Task: Find connections with filter location Århus with filter topic #fintechwith filter profile language German with filter current company Electric Vehicle Info with filter school The Chartered Institute for Securities & Investment (The CISI) with filter industry Aviation and Aerospace Component Manufacturing with filter service category Print Design with filter keywords title Funeral Attendant
Action: Mouse moved to (513, 70)
Screenshot: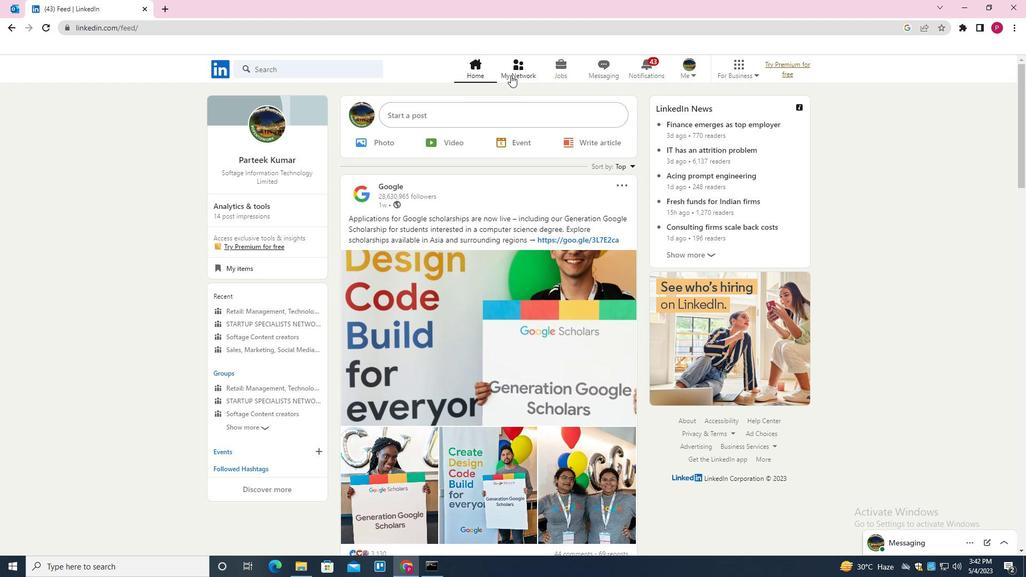 
Action: Mouse pressed left at (513, 70)
Screenshot: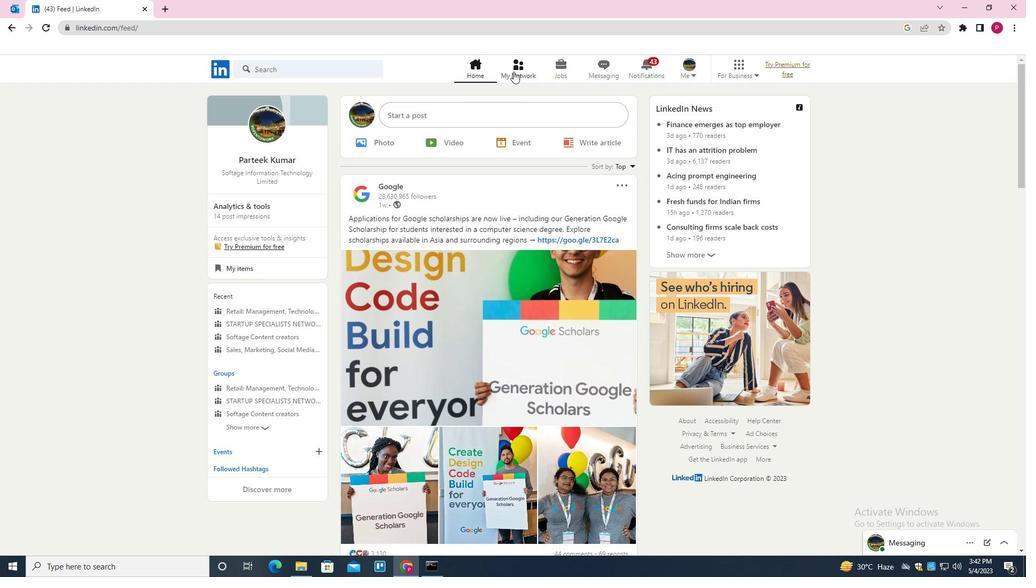 
Action: Mouse moved to (346, 125)
Screenshot: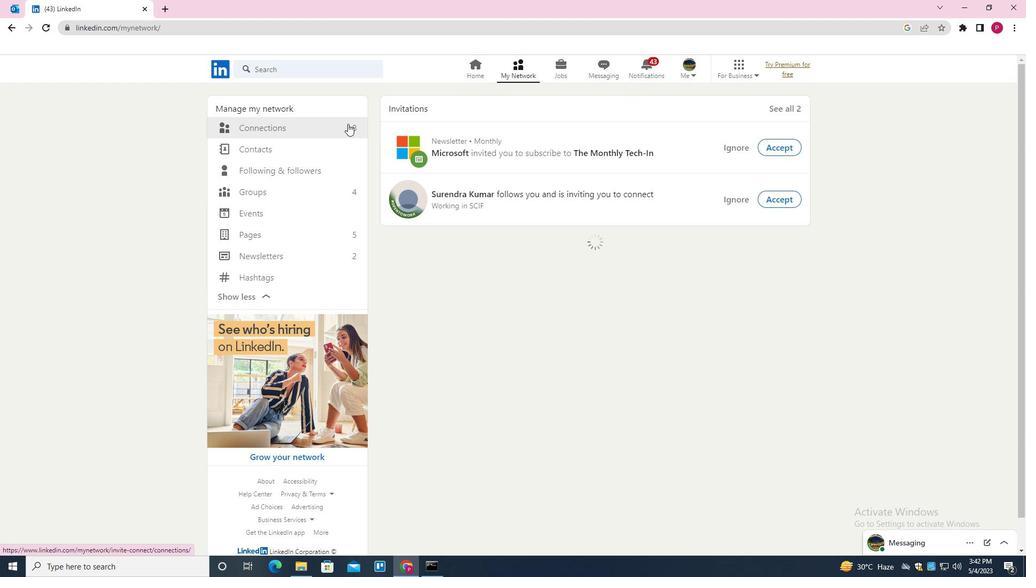 
Action: Mouse pressed left at (346, 125)
Screenshot: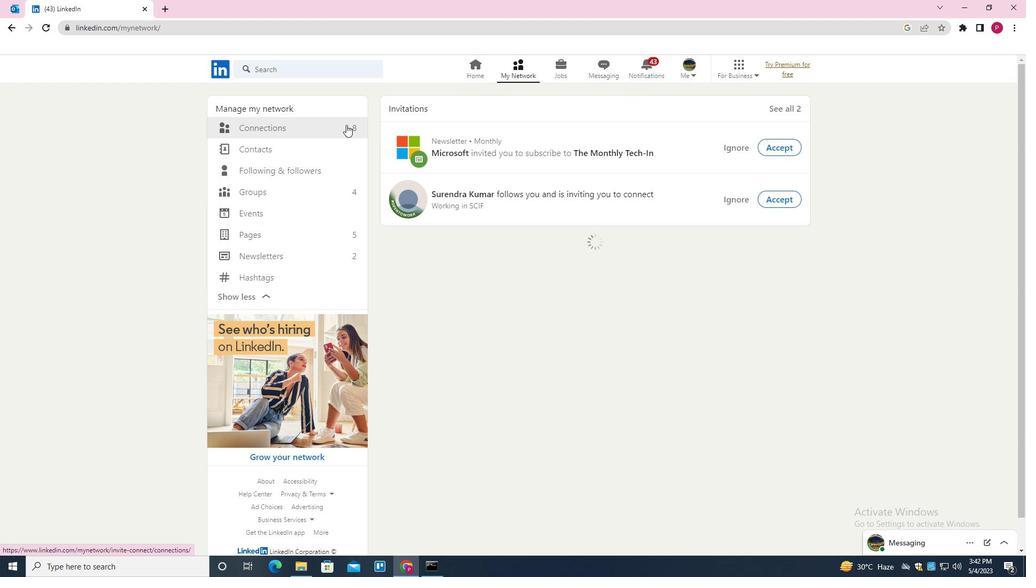 
Action: Mouse moved to (593, 128)
Screenshot: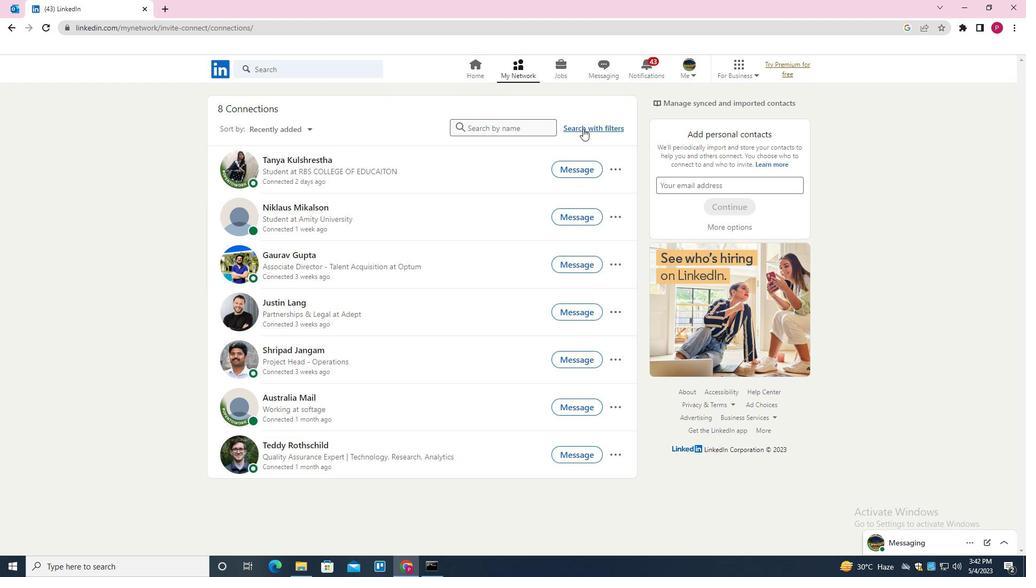 
Action: Mouse pressed left at (593, 128)
Screenshot: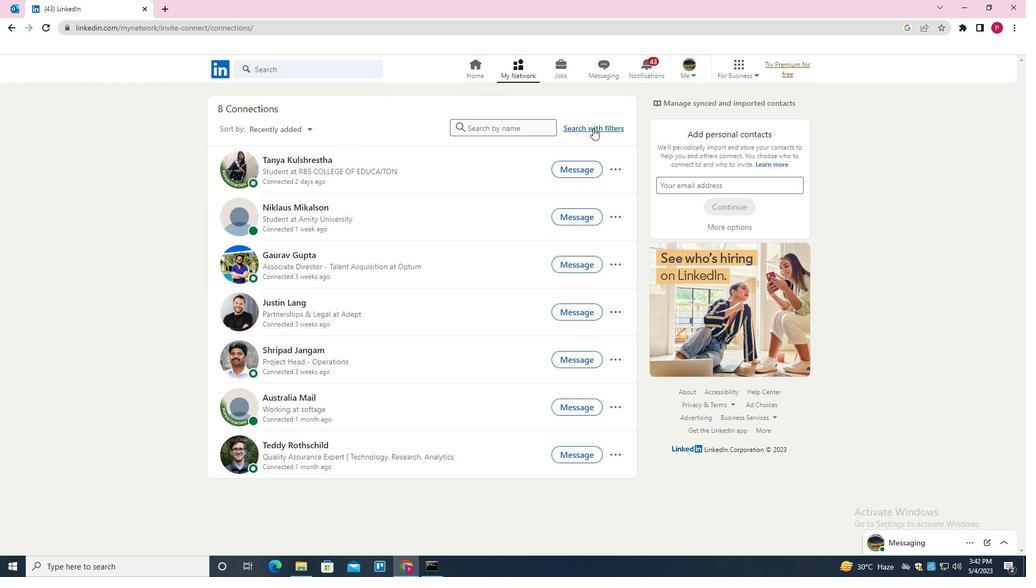 
Action: Mouse moved to (554, 99)
Screenshot: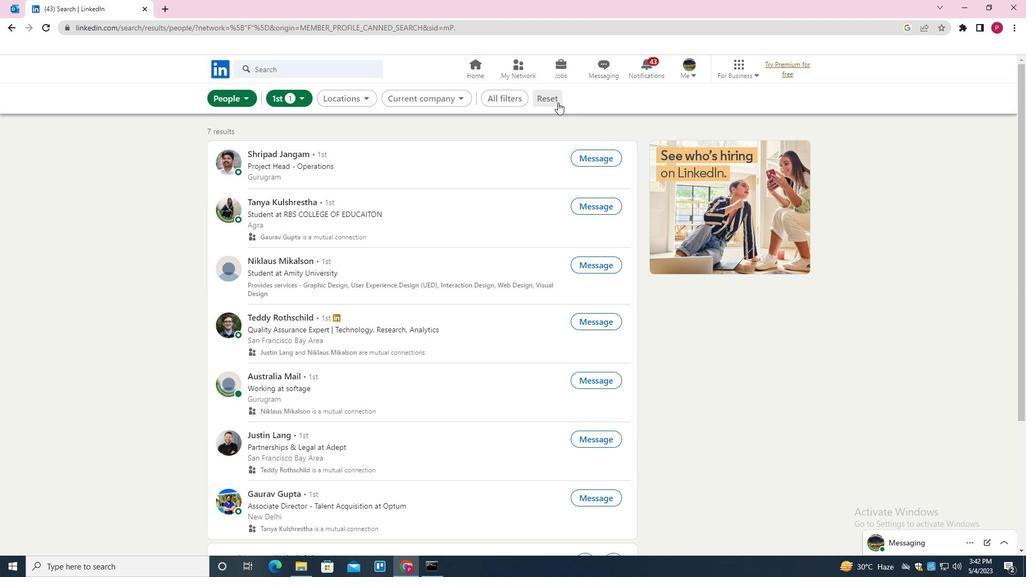 
Action: Mouse pressed left at (554, 99)
Screenshot: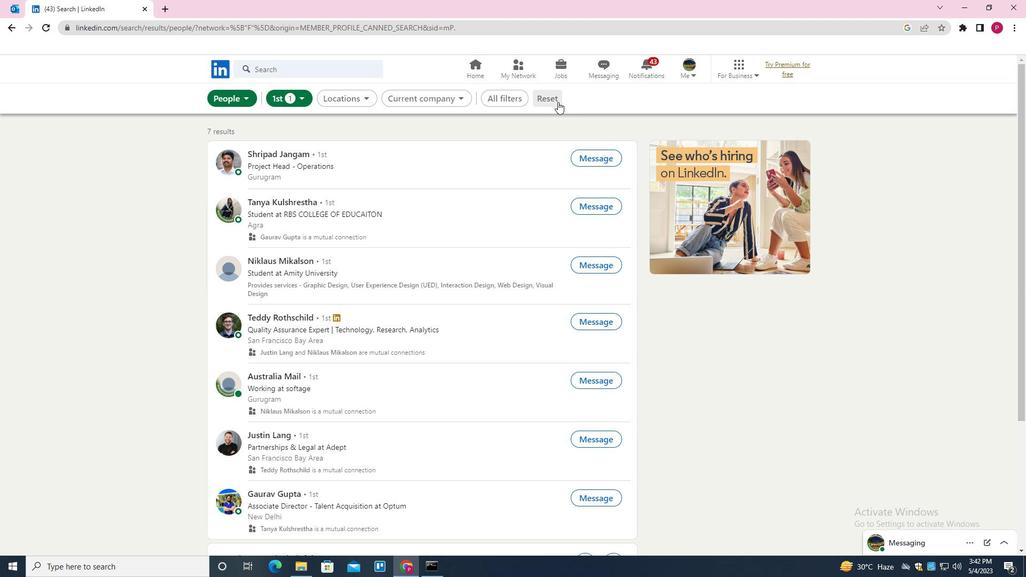 
Action: Mouse moved to (541, 97)
Screenshot: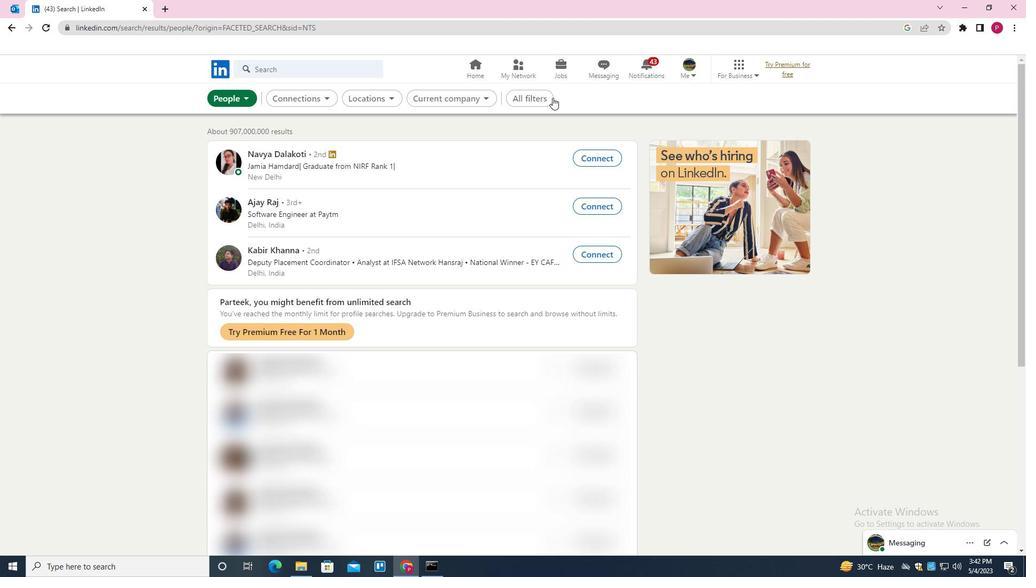 
Action: Mouse pressed left at (541, 97)
Screenshot: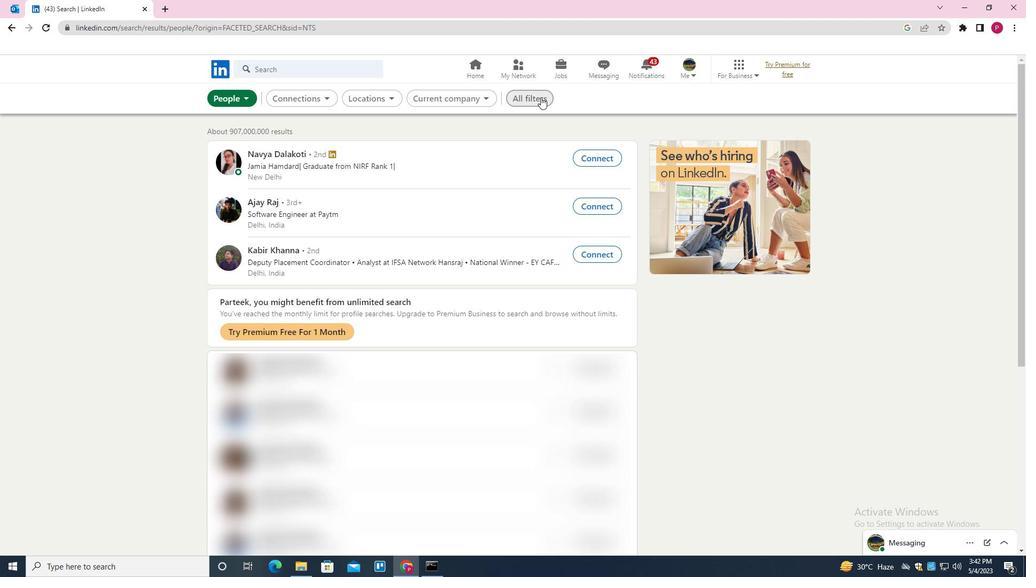 
Action: Mouse moved to (923, 264)
Screenshot: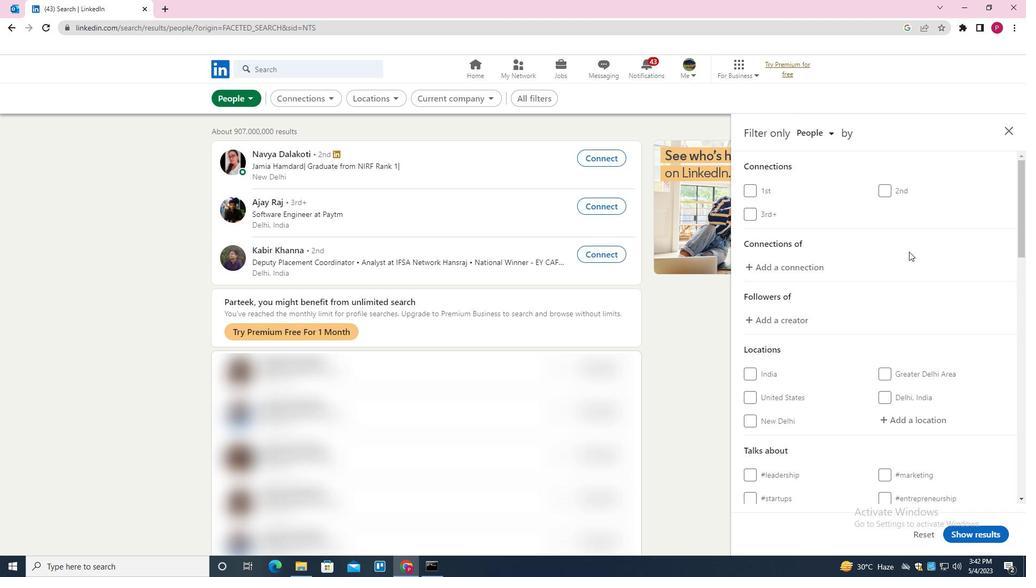 
Action: Mouse scrolled (923, 263) with delta (0, 0)
Screenshot: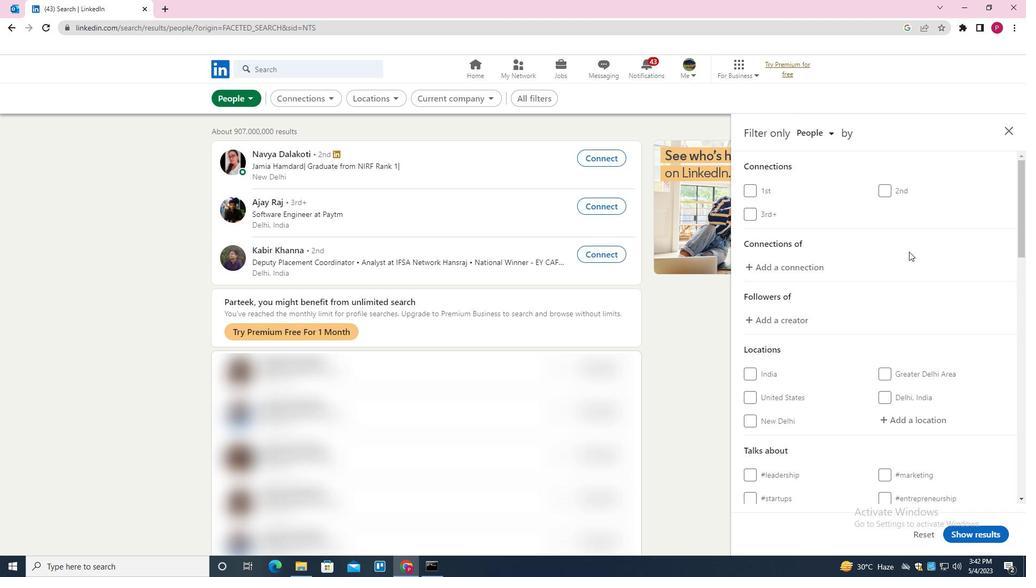 
Action: Mouse scrolled (923, 263) with delta (0, 0)
Screenshot: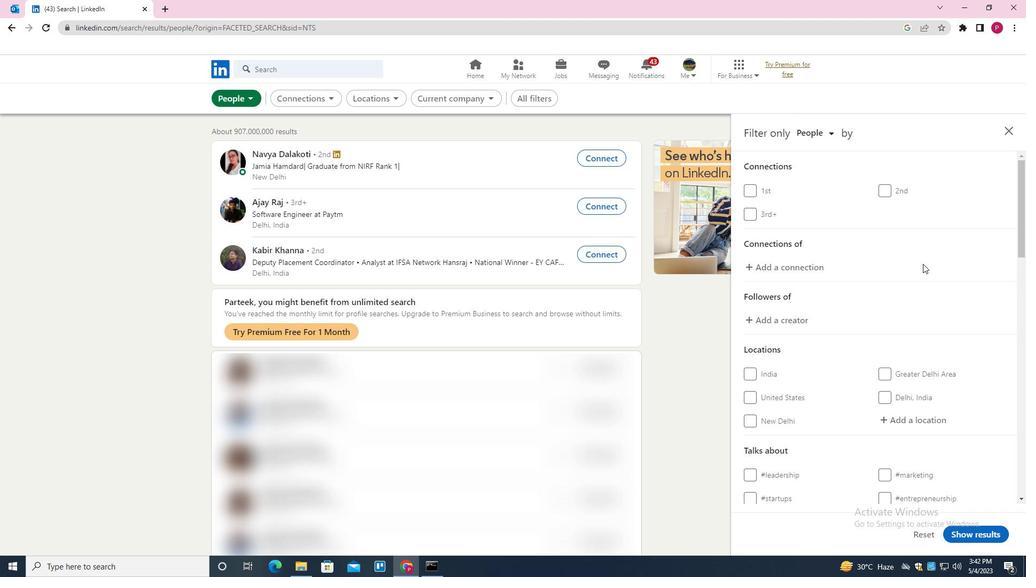 
Action: Mouse moved to (923, 264)
Screenshot: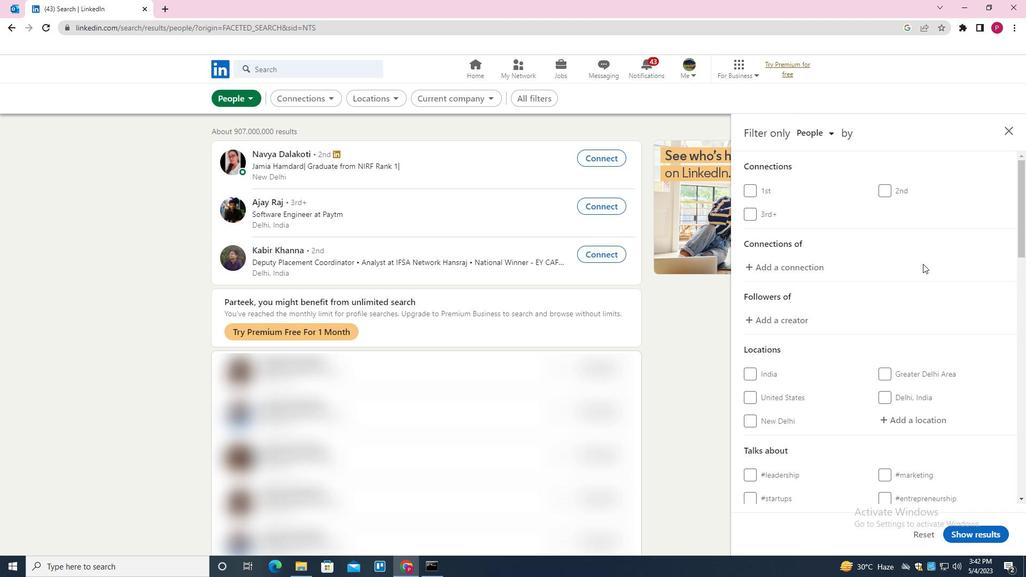 
Action: Mouse scrolled (923, 263) with delta (0, 0)
Screenshot: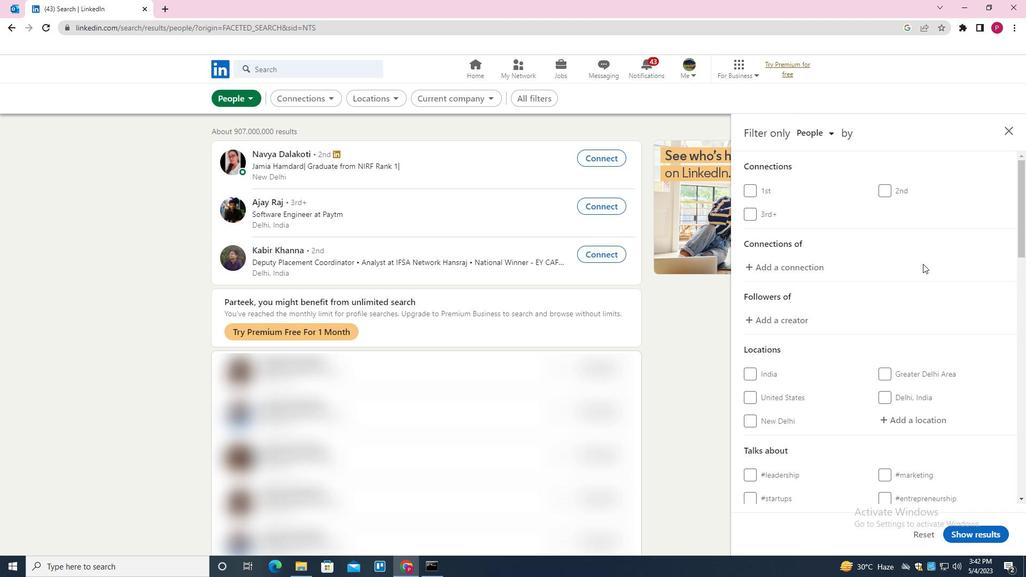 
Action: Mouse moved to (928, 258)
Screenshot: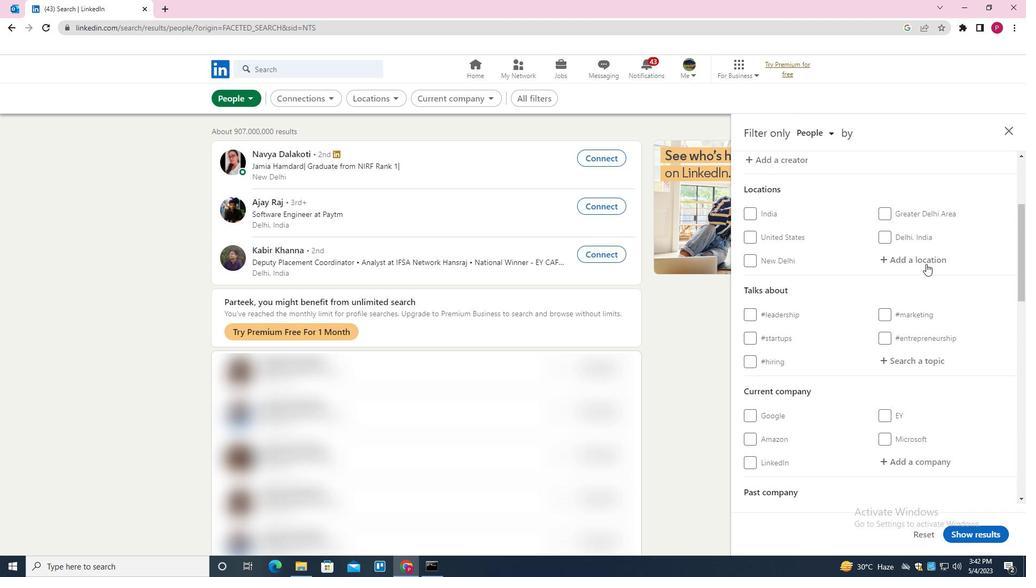 
Action: Mouse pressed left at (928, 258)
Screenshot: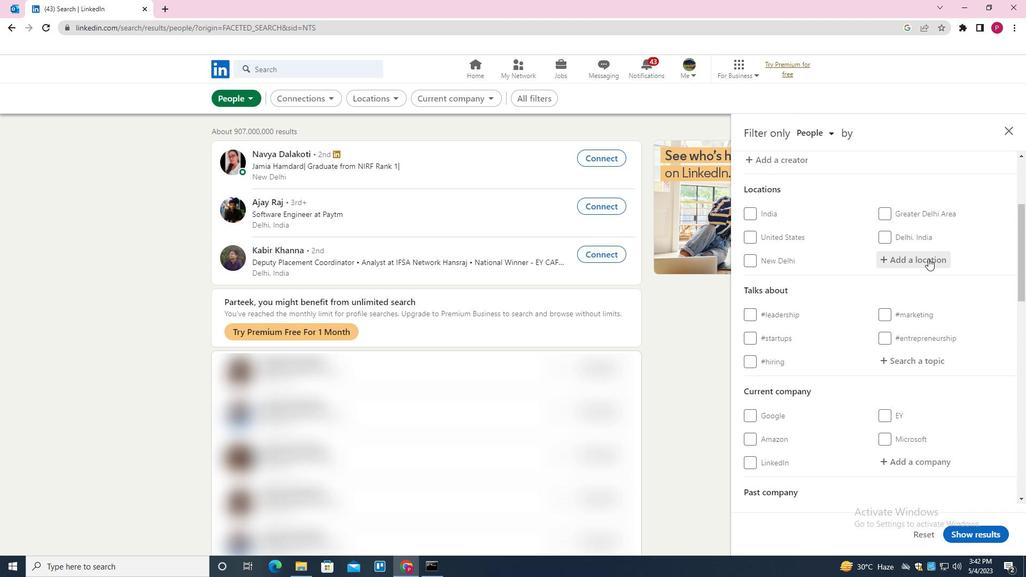 
Action: Key pressed <Key.shift>ARHUS<Key.down><Key.enter>
Screenshot: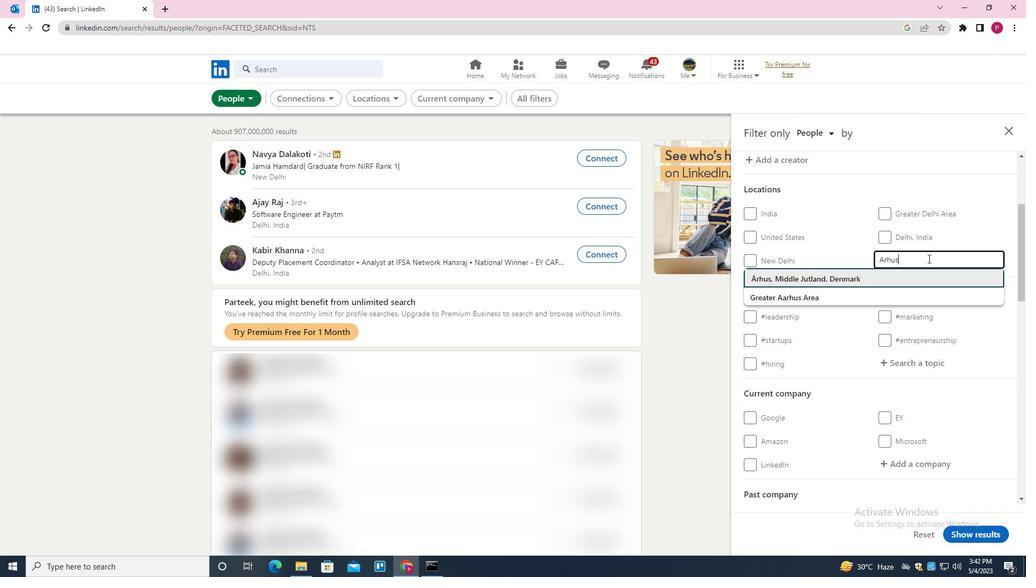 
Action: Mouse moved to (899, 297)
Screenshot: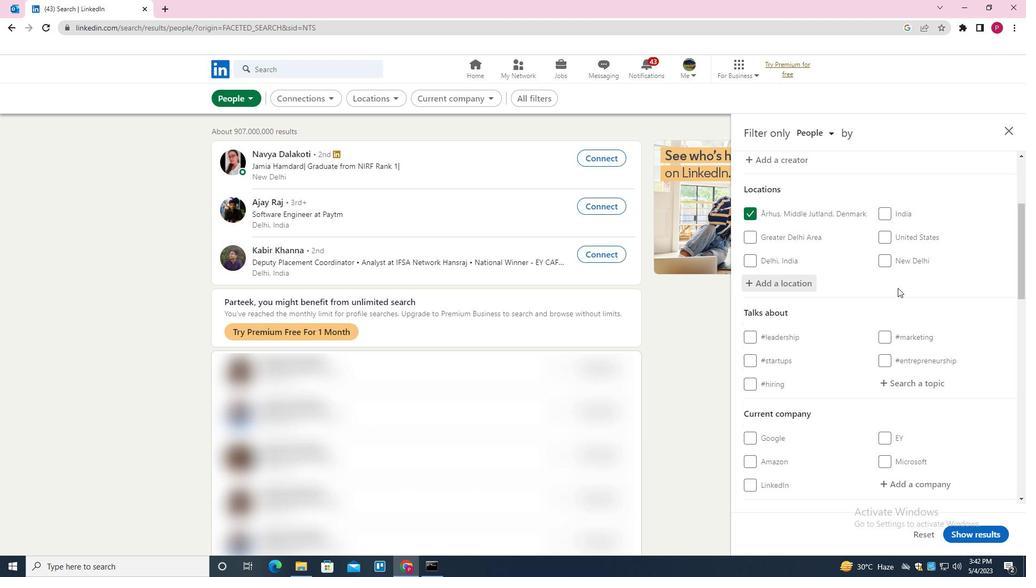 
Action: Mouse scrolled (899, 297) with delta (0, 0)
Screenshot: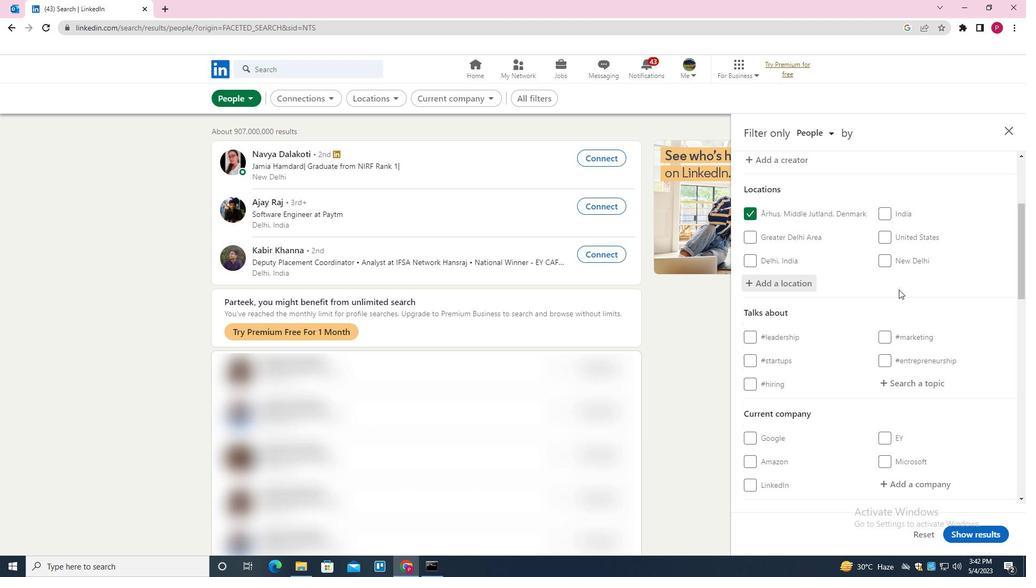 
Action: Mouse scrolled (899, 297) with delta (0, 0)
Screenshot: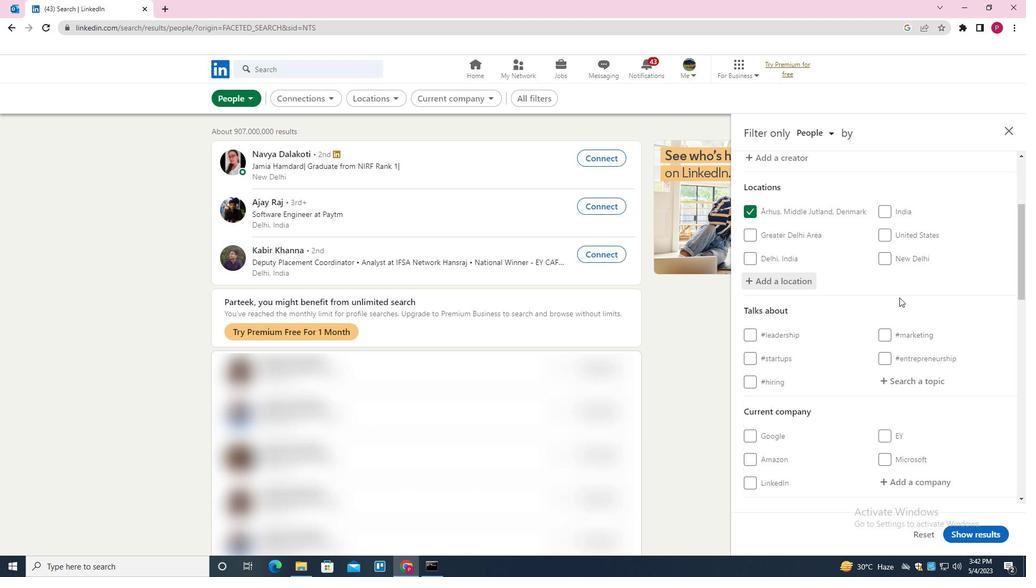 
Action: Mouse moved to (911, 273)
Screenshot: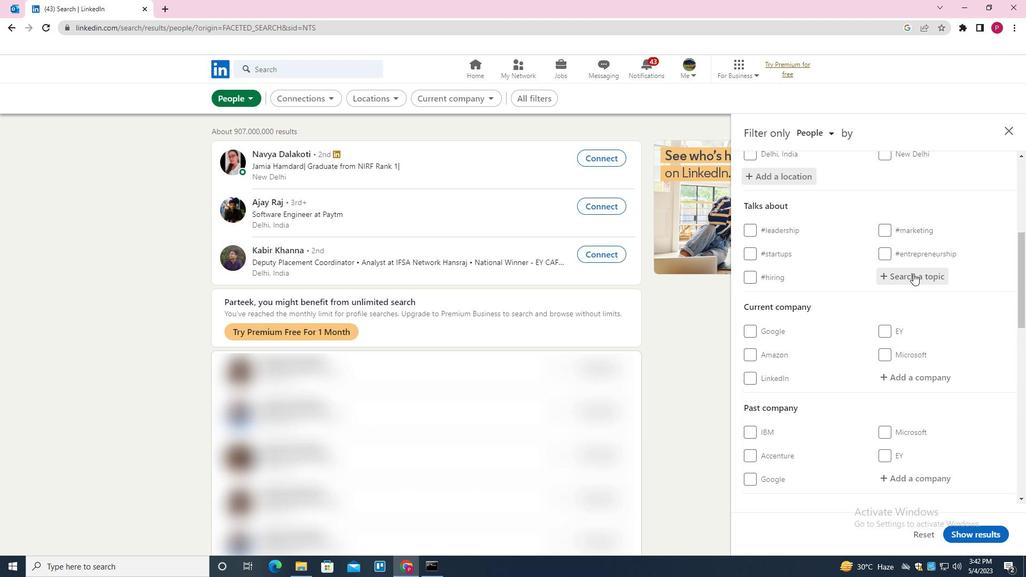 
Action: Mouse pressed left at (911, 273)
Screenshot: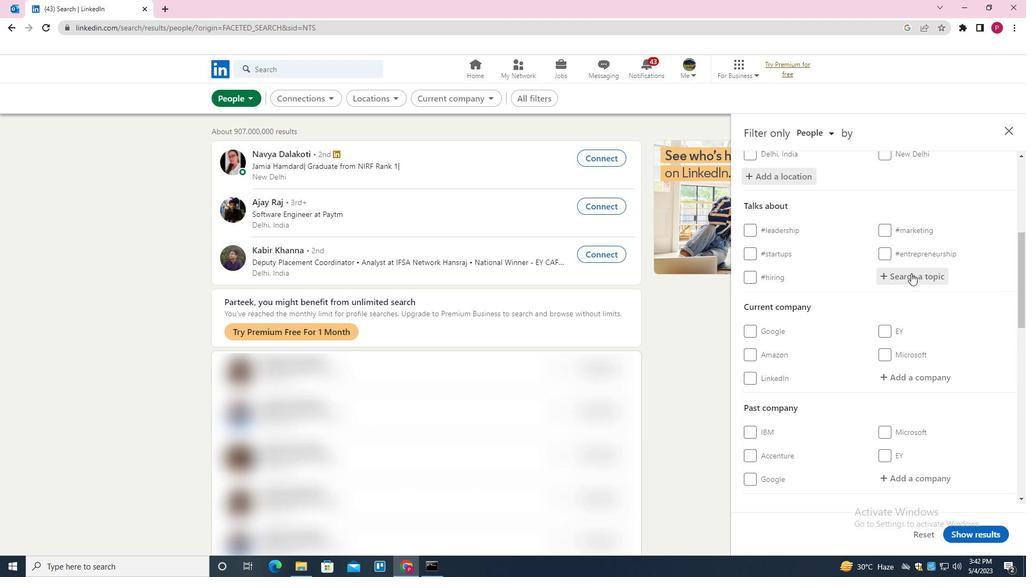 
Action: Key pressed FINETECH<Key.backspace><Key.backspace><Key.backspace><Key.backspace><Key.backspace>TECH<Key.down><Key.enter>
Screenshot: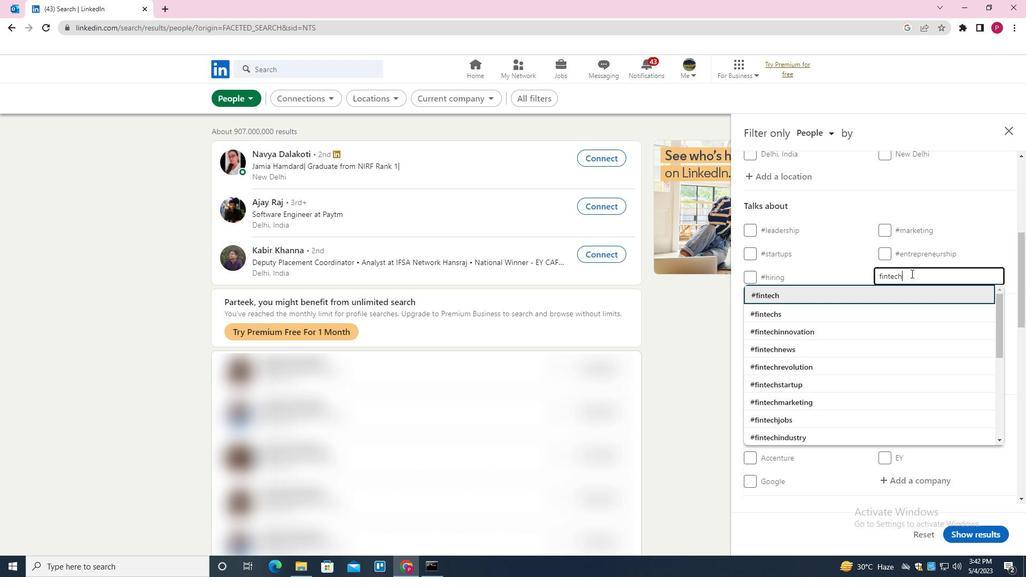 
Action: Mouse moved to (906, 276)
Screenshot: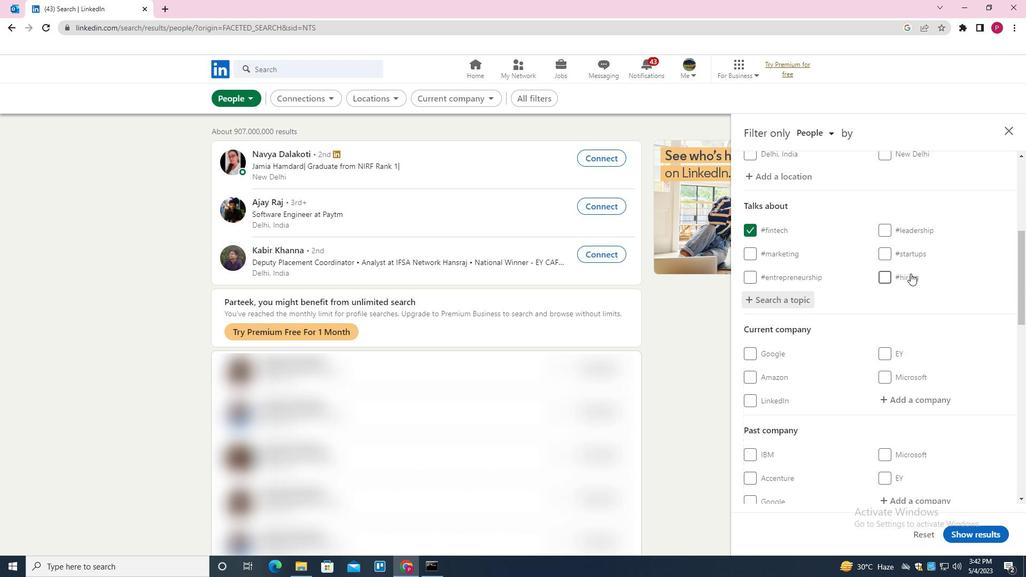 
Action: Mouse scrolled (906, 275) with delta (0, 0)
Screenshot: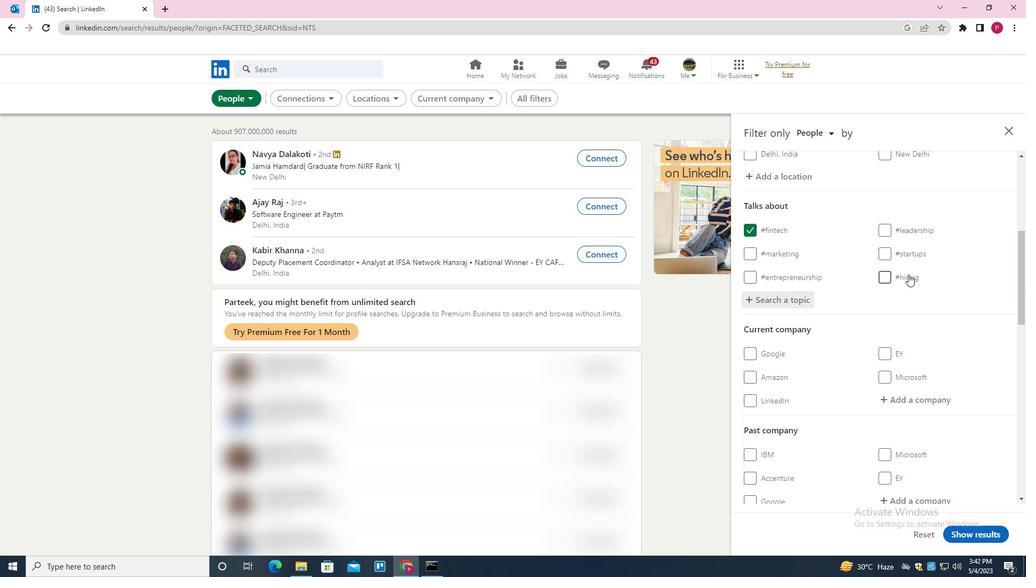
Action: Mouse scrolled (906, 275) with delta (0, 0)
Screenshot: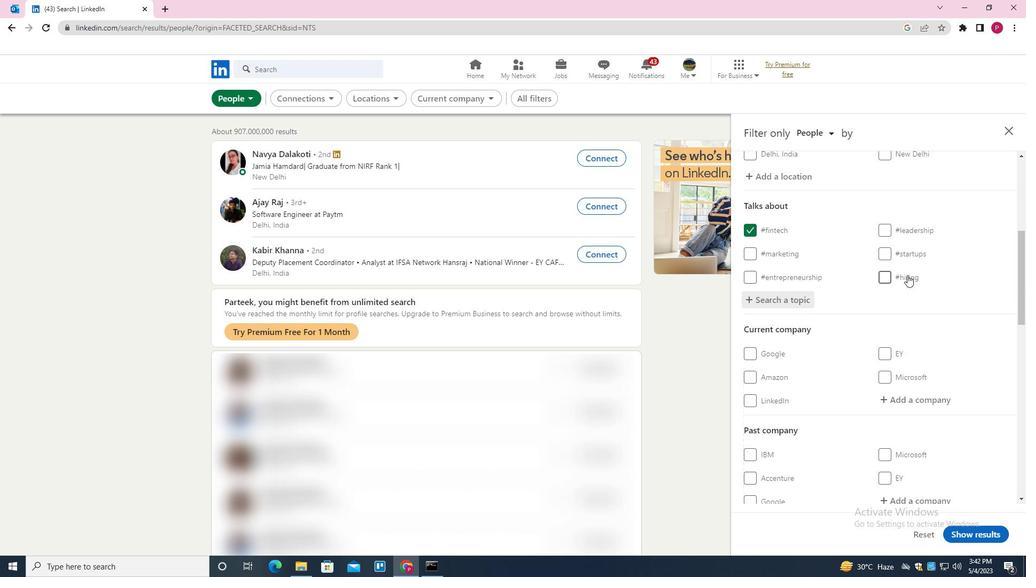 
Action: Mouse scrolled (906, 275) with delta (0, 0)
Screenshot: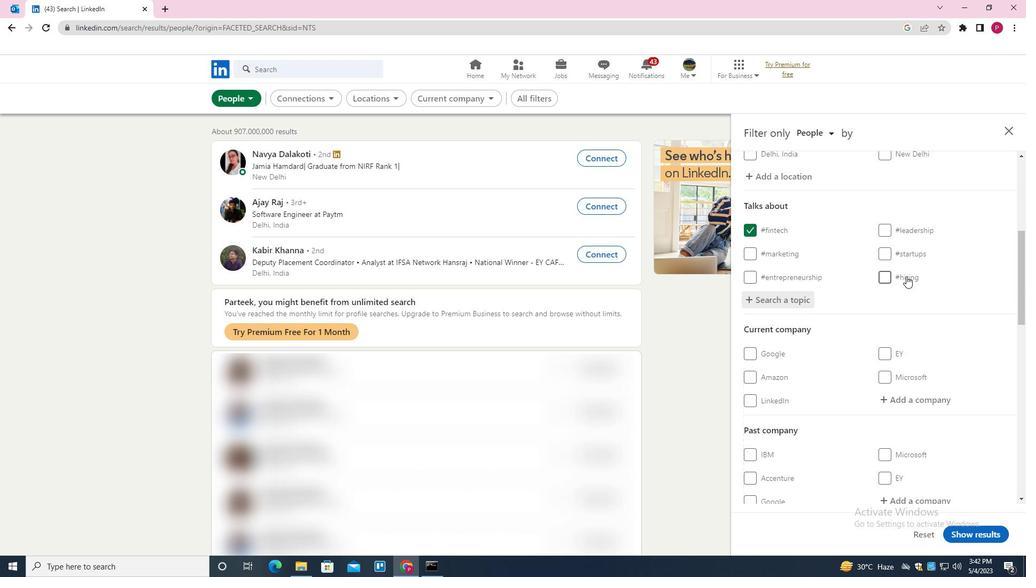 
Action: Mouse scrolled (906, 275) with delta (0, 0)
Screenshot: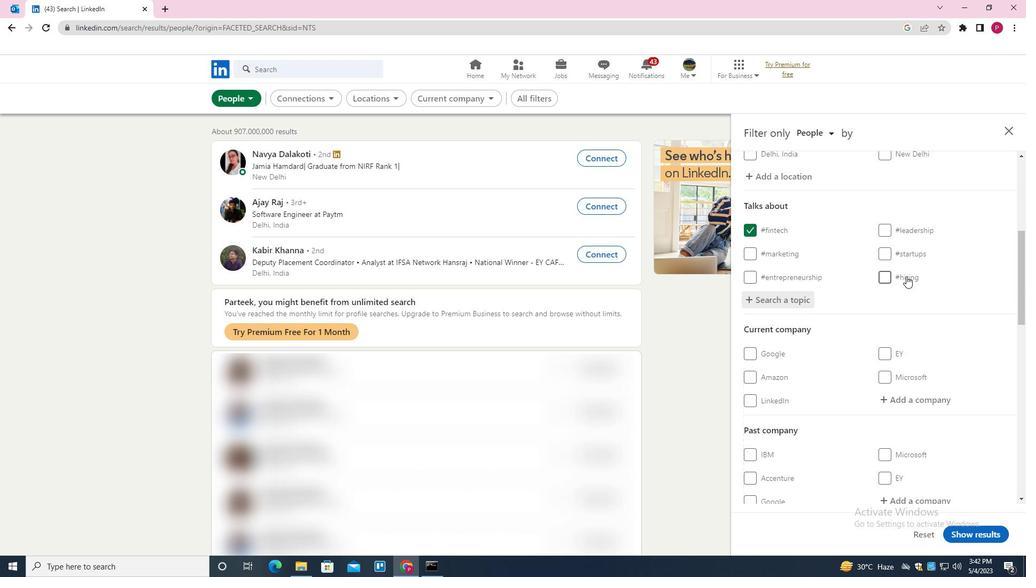 
Action: Mouse scrolled (906, 275) with delta (0, 0)
Screenshot: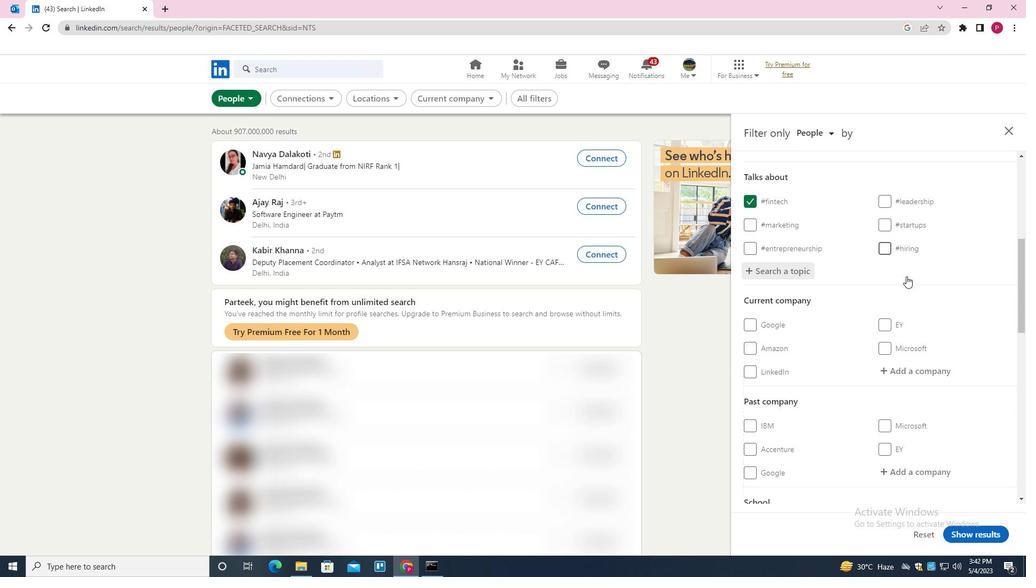 
Action: Mouse moved to (834, 285)
Screenshot: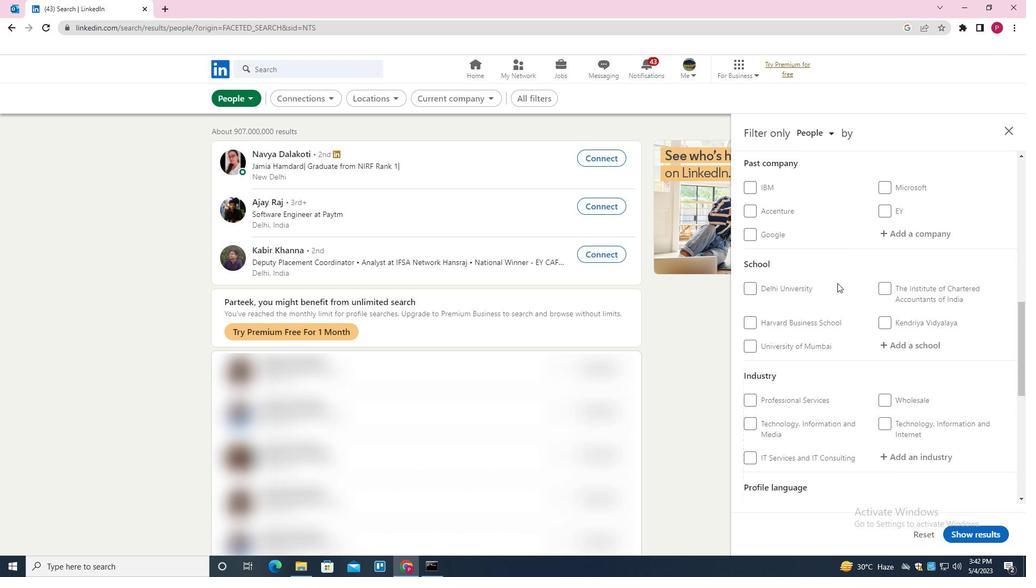 
Action: Mouse scrolled (834, 284) with delta (0, 0)
Screenshot: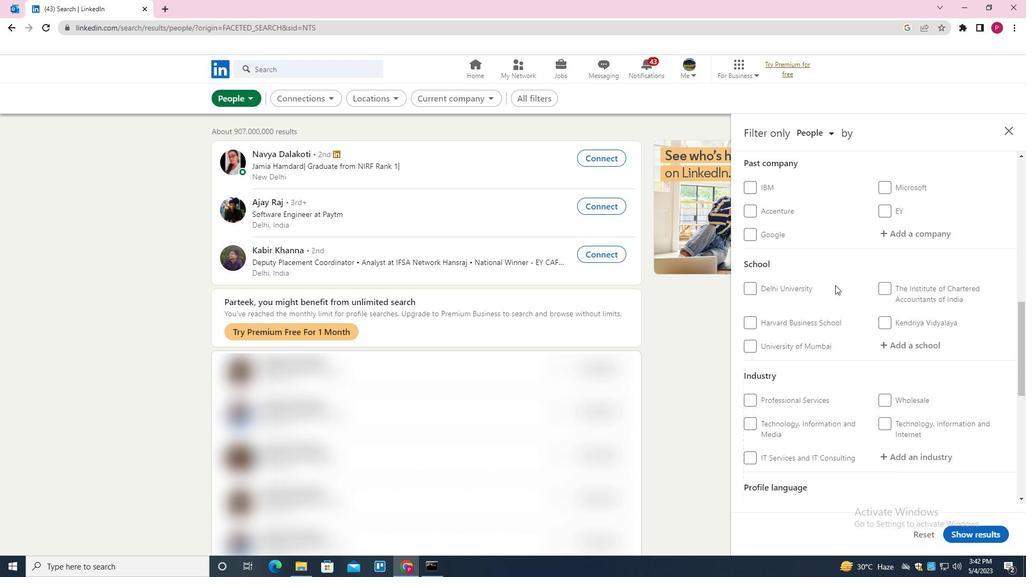 
Action: Mouse scrolled (834, 284) with delta (0, 0)
Screenshot: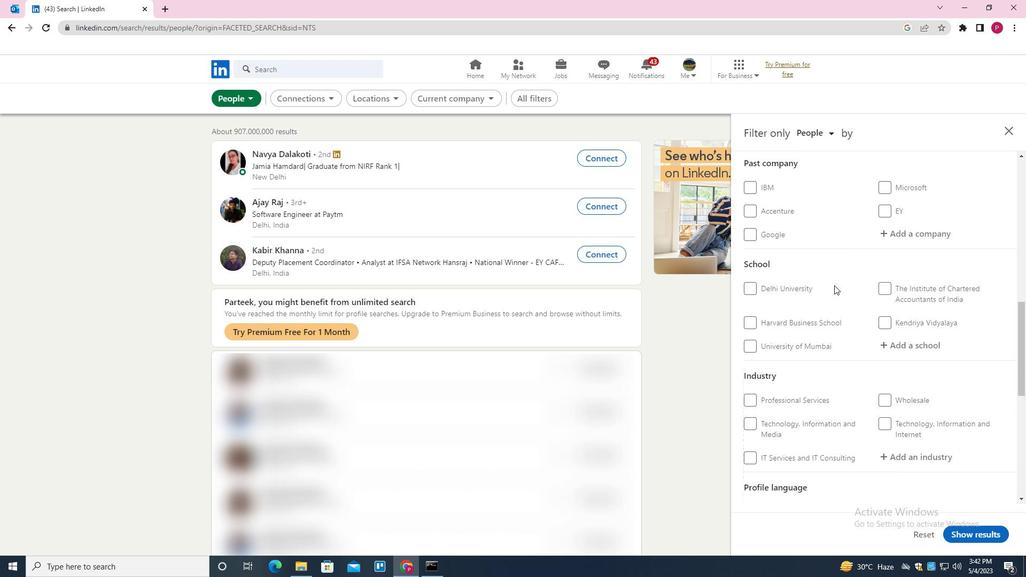 
Action: Mouse scrolled (834, 284) with delta (0, 0)
Screenshot: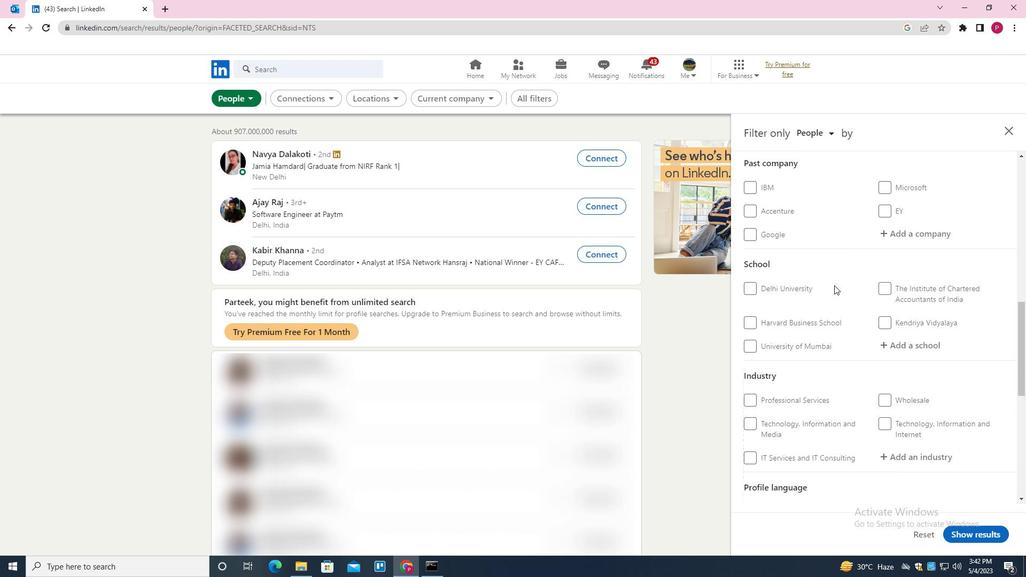 
Action: Mouse scrolled (834, 284) with delta (0, 0)
Screenshot: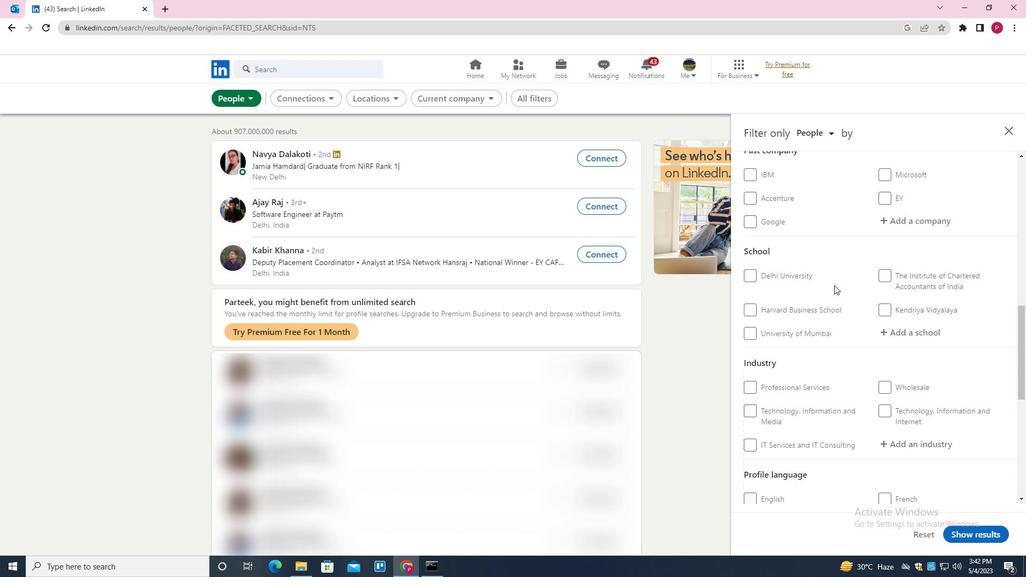 
Action: Mouse scrolled (834, 284) with delta (0, 0)
Screenshot: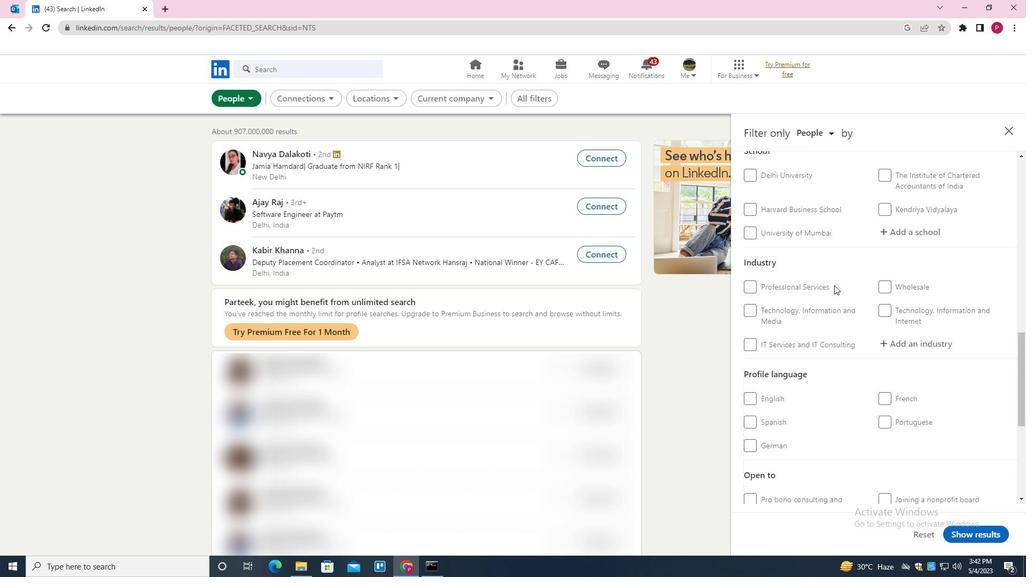 
Action: Mouse moved to (775, 296)
Screenshot: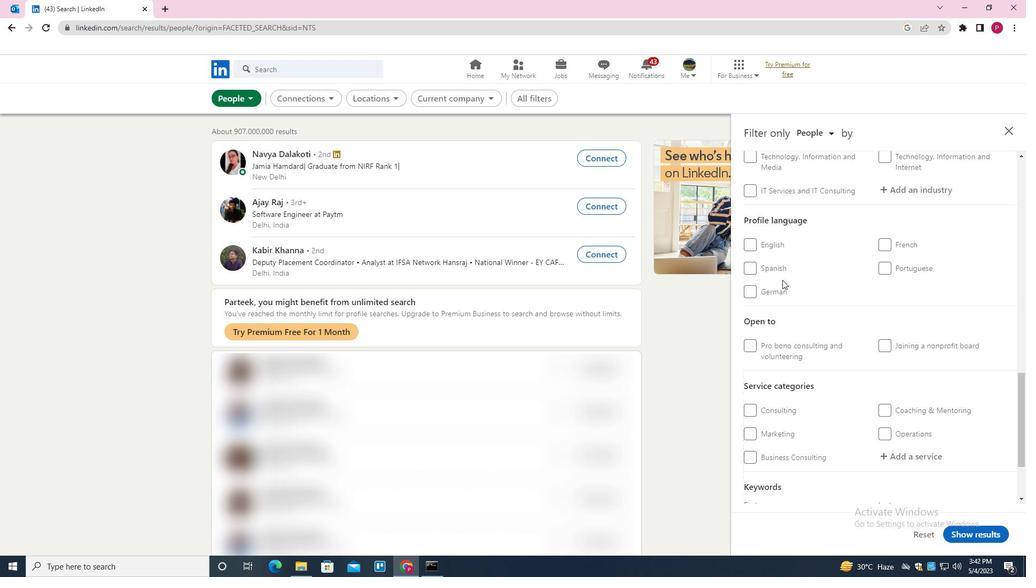 
Action: Mouse pressed left at (775, 296)
Screenshot: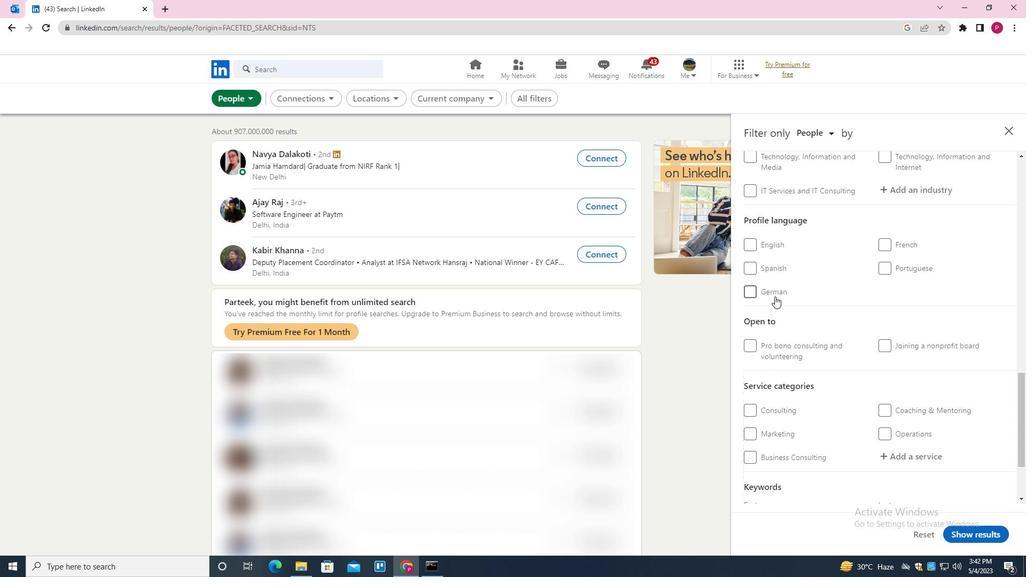 
Action: Mouse moved to (811, 310)
Screenshot: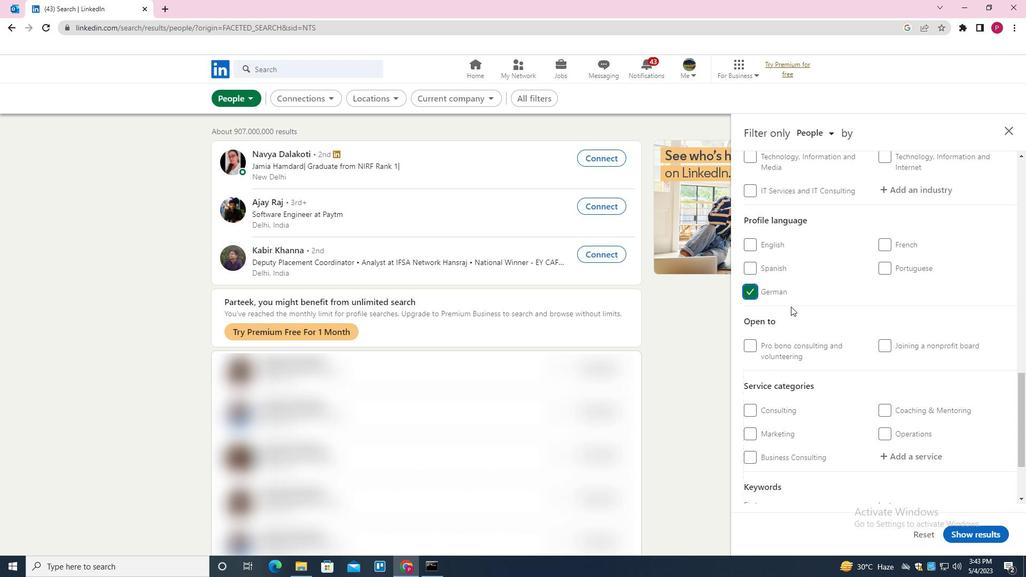 
Action: Mouse scrolled (811, 310) with delta (0, 0)
Screenshot: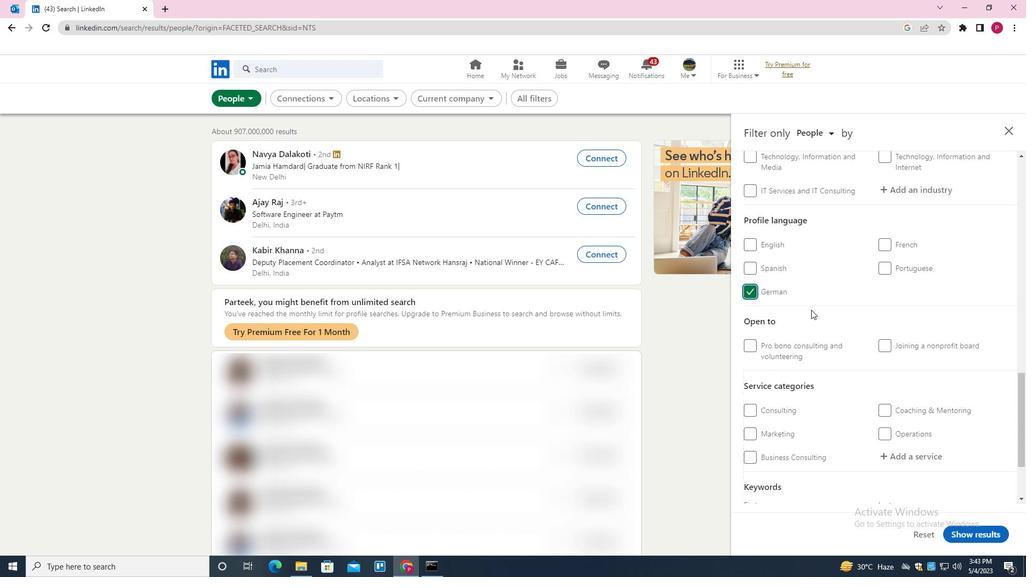 
Action: Mouse scrolled (811, 310) with delta (0, 0)
Screenshot: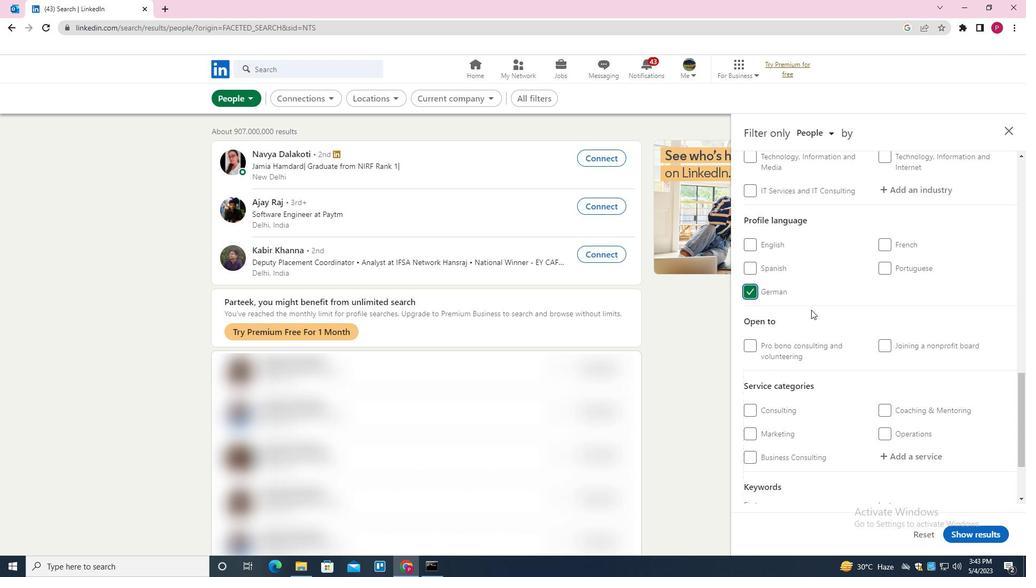
Action: Mouse scrolled (811, 310) with delta (0, 0)
Screenshot: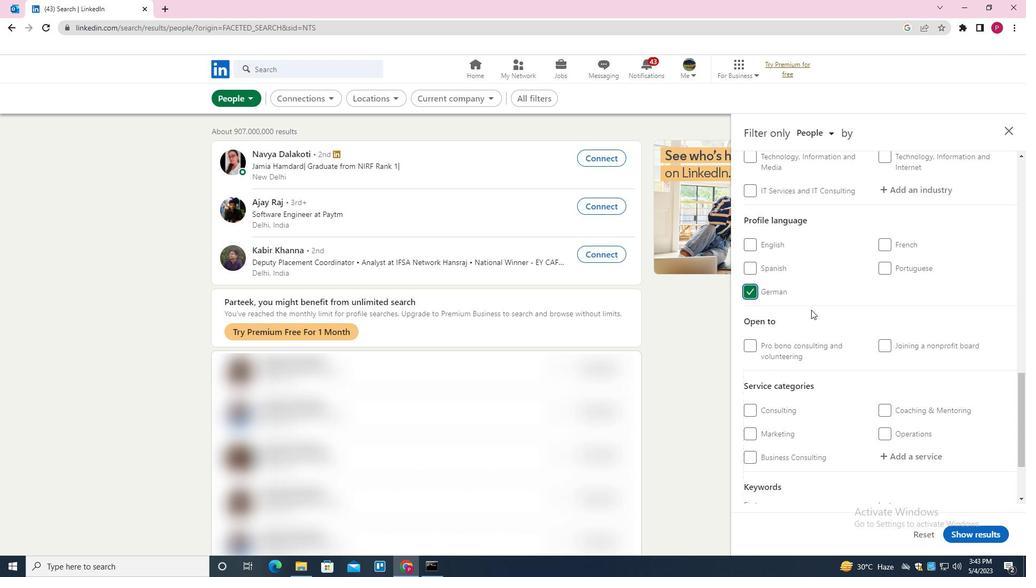 
Action: Mouse scrolled (811, 310) with delta (0, 0)
Screenshot: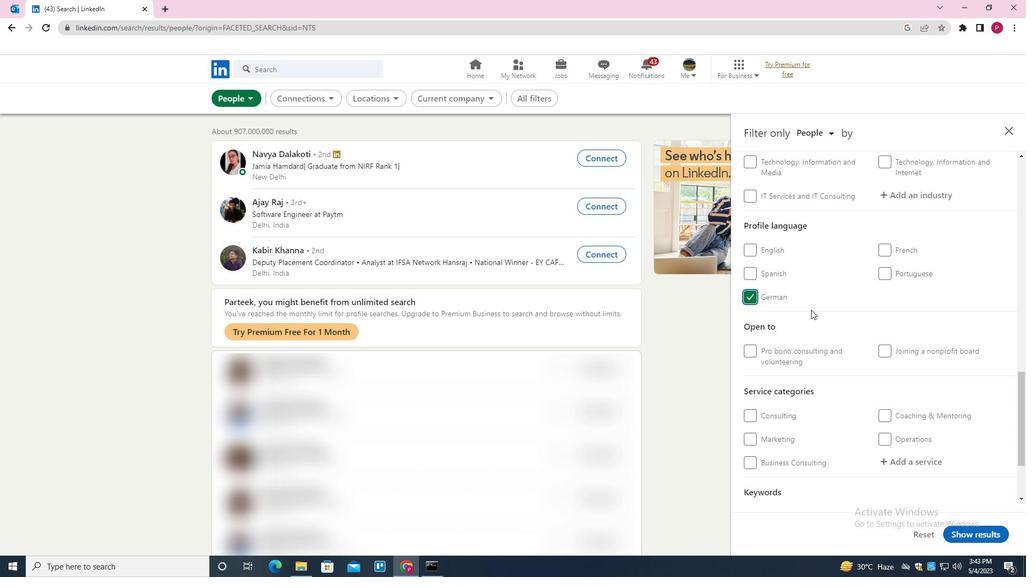 
Action: Mouse scrolled (811, 310) with delta (0, 0)
Screenshot: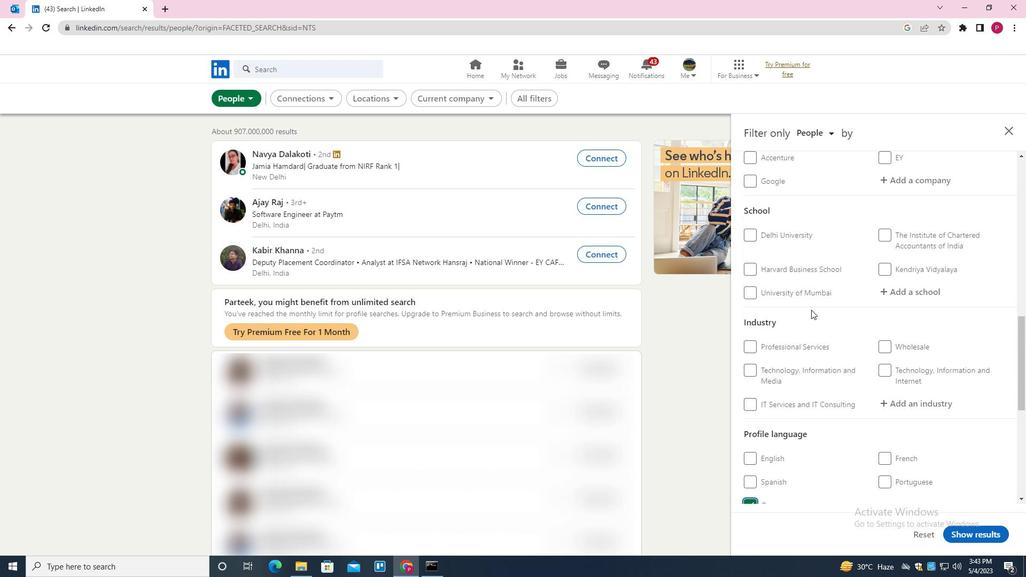 
Action: Mouse scrolled (811, 310) with delta (0, 0)
Screenshot: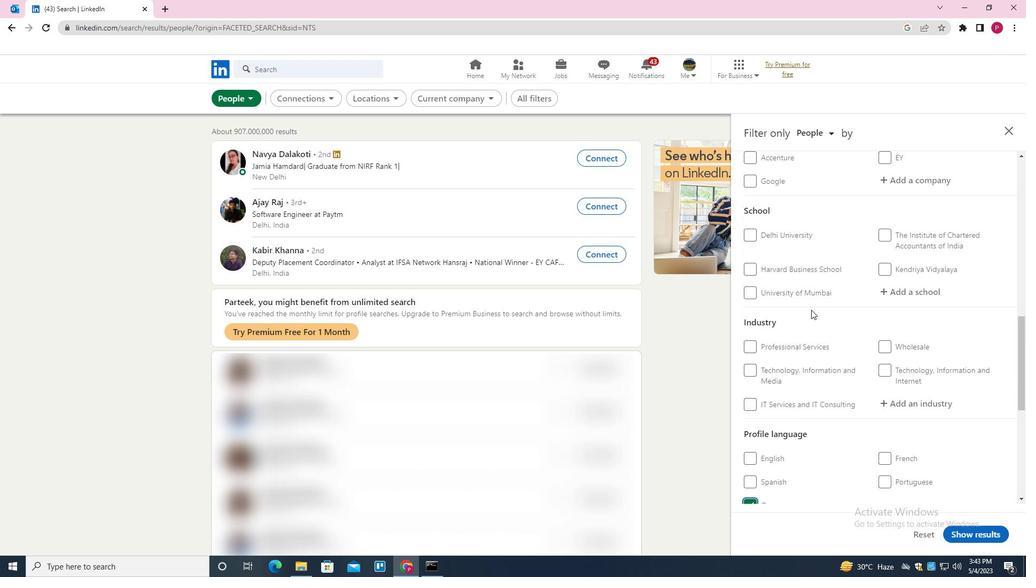 
Action: Mouse scrolled (811, 310) with delta (0, 0)
Screenshot: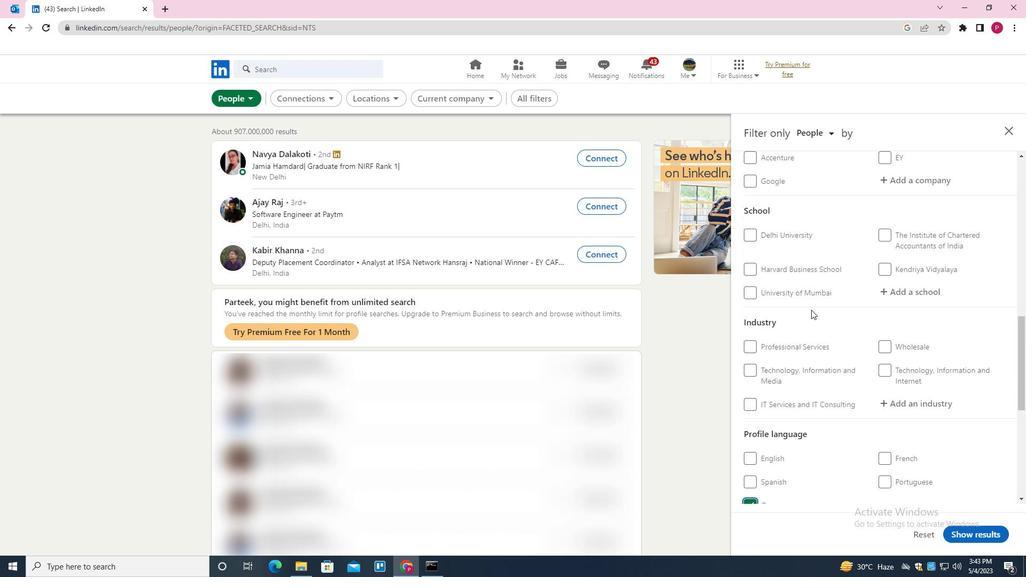 
Action: Mouse scrolled (811, 310) with delta (0, 0)
Screenshot: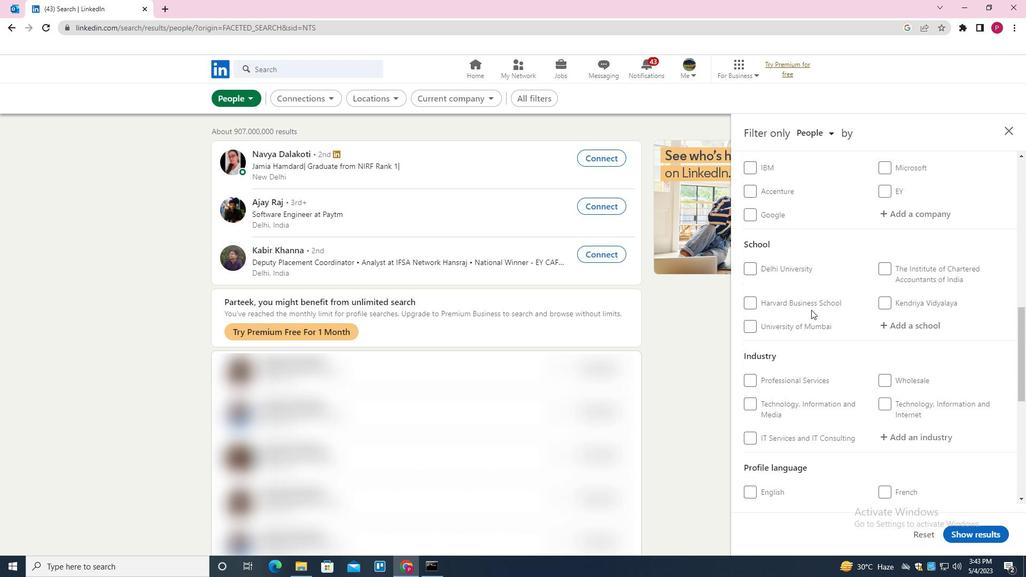 
Action: Mouse moved to (894, 296)
Screenshot: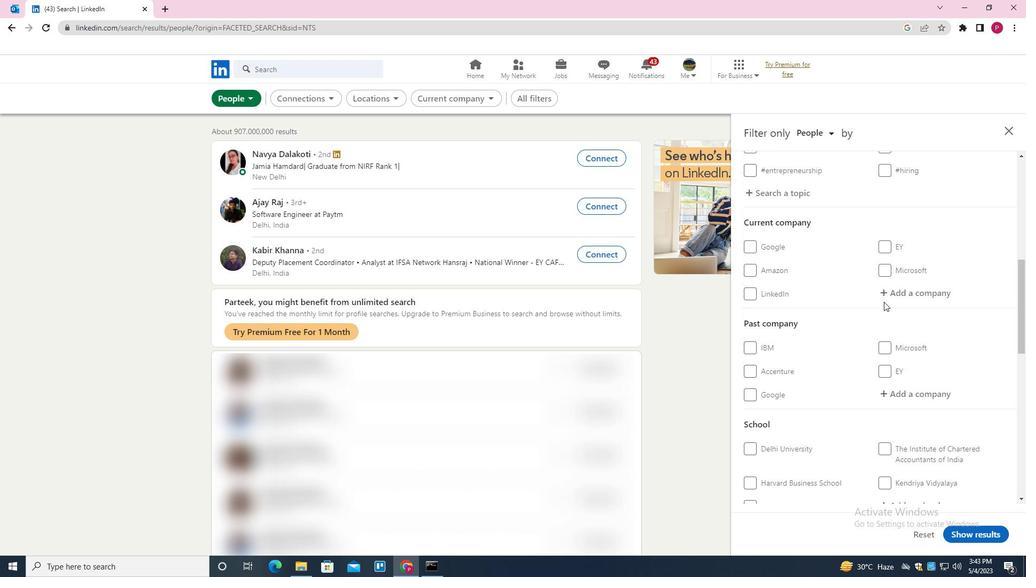 
Action: Mouse pressed left at (894, 296)
Screenshot: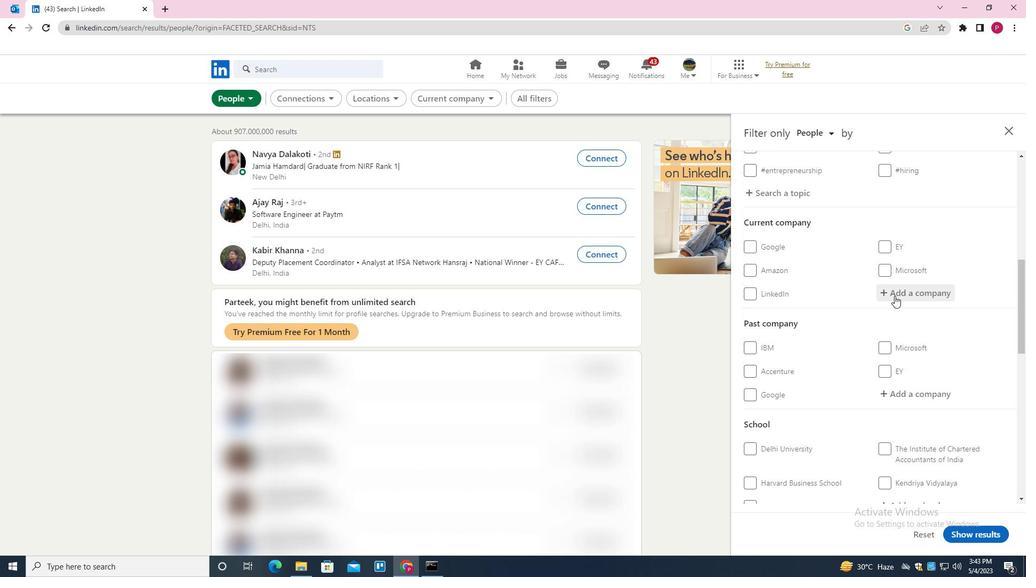 
Action: Mouse moved to (897, 293)
Screenshot: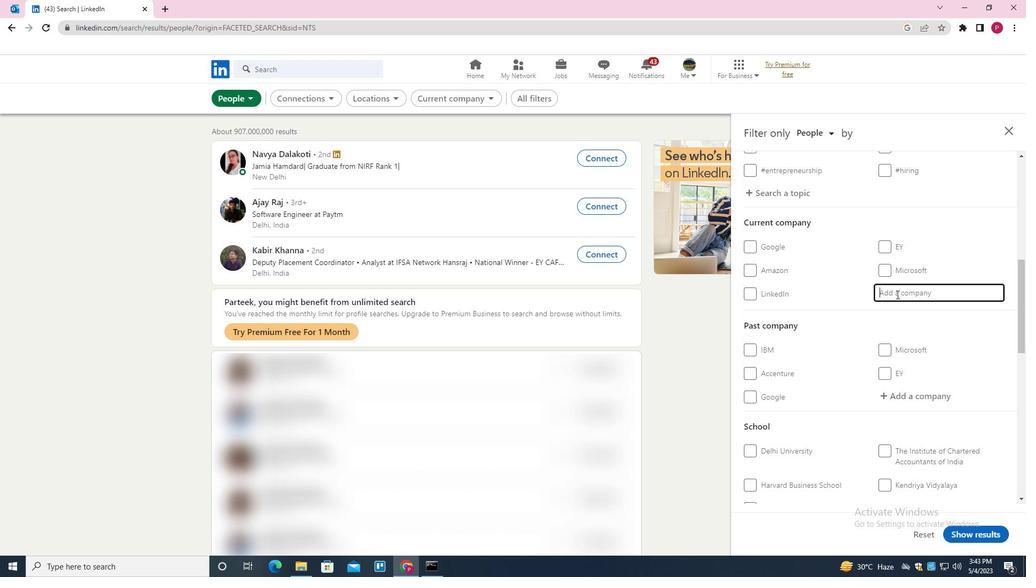
Action: Key pressed <Key.shift><Key.shift><Key.shift><Key.shift><Key.shift><Key.shift><Key.shift><Key.shift><Key.shift>E
Screenshot: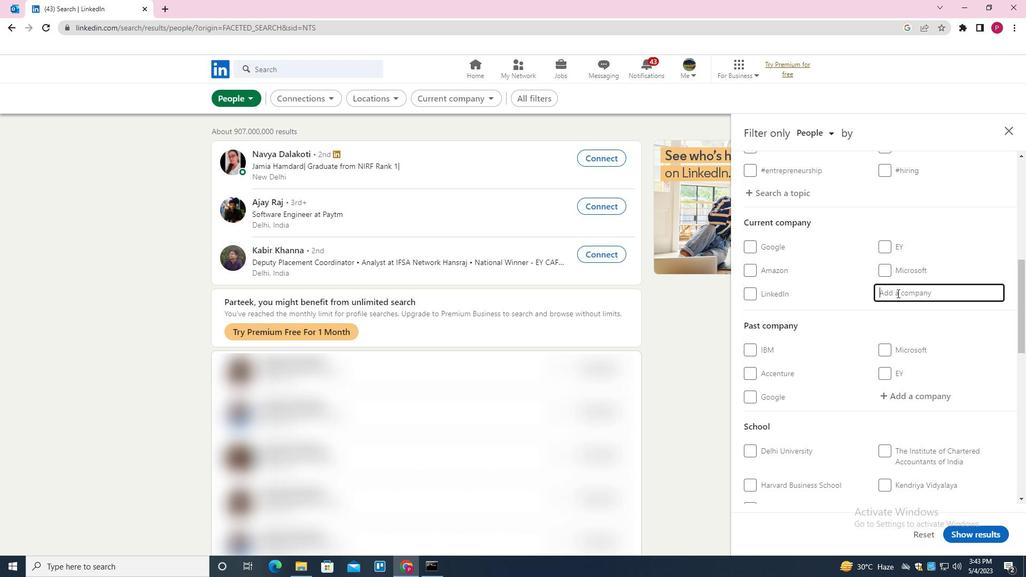 
Action: Mouse moved to (897, 293)
Screenshot: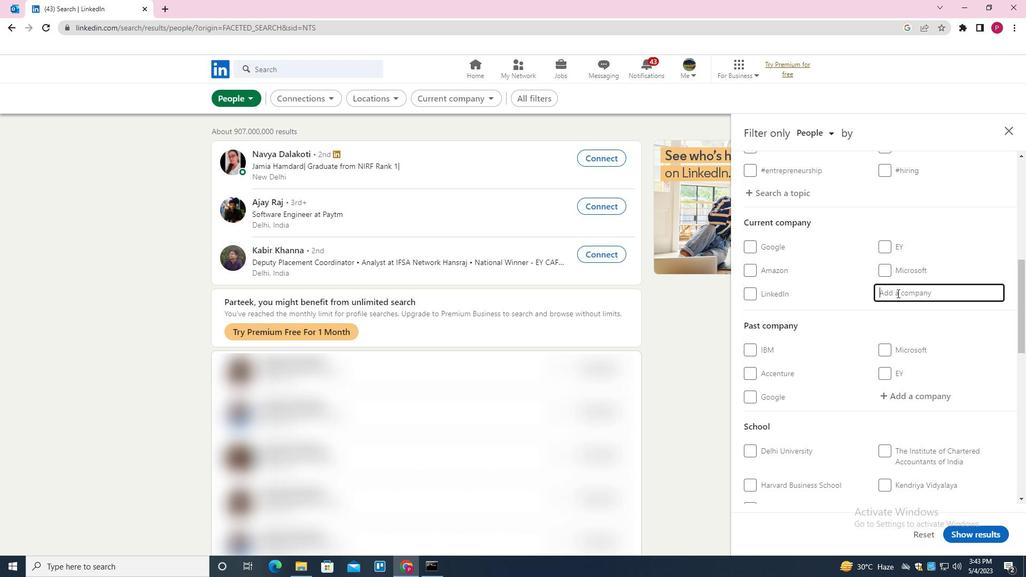 
Action: Key pressed LECTRIC<Key.space><Key.shift><Key.shift><Key.shift><Key.shift><Key.shift><Key.shift>VEHIV<Key.backspace>CLE<Key.space><Key.shift><Key.shift><Key.shift><Key.shift><Key.shift><Key.shift><Key.shift><Key.shift><Key.shift><Key.shift><Key.shift><Key.shift><Key.shift><Key.shift><Key.shift><Key.shift><Key.shift><Key.shift><Key.shift><Key.shift><Key.shift><Key.shift><Key.shift><Key.shift><Key.shift><Key.shift><Key.shift>INFO<Key.down><Key.enter>
Screenshot: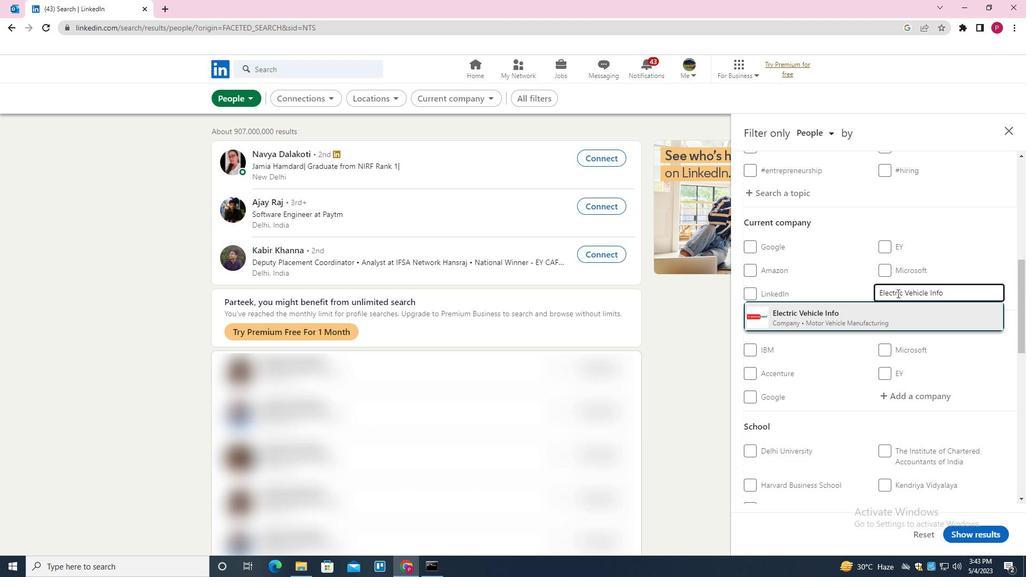
Action: Mouse moved to (845, 290)
Screenshot: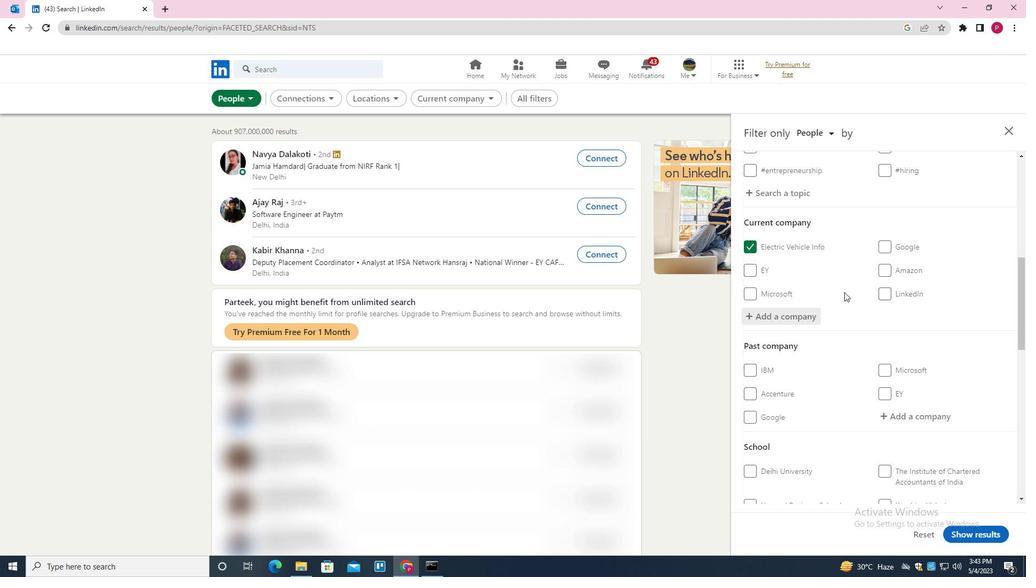
Action: Mouse scrolled (845, 289) with delta (0, 0)
Screenshot: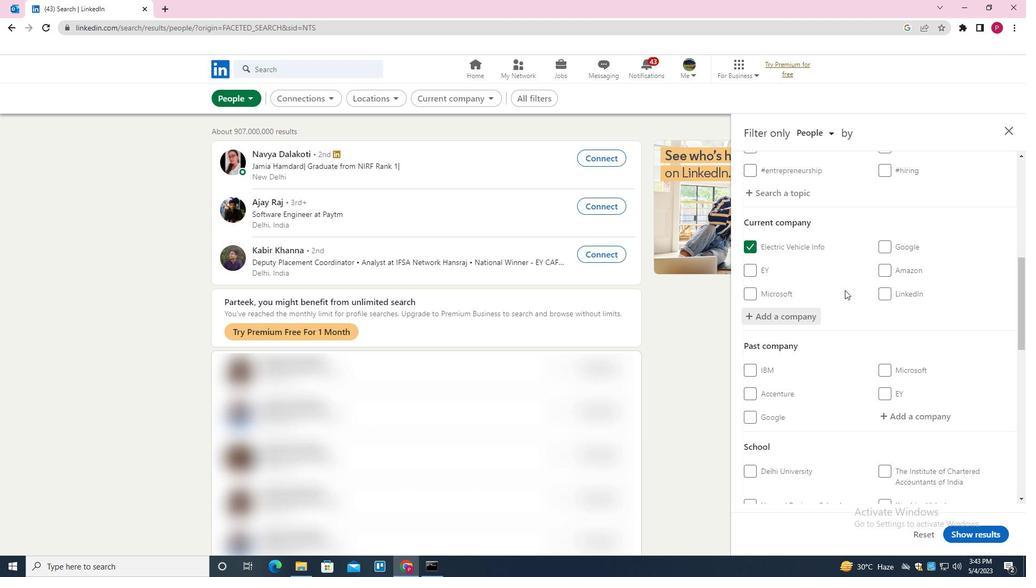 
Action: Mouse scrolled (845, 289) with delta (0, 0)
Screenshot: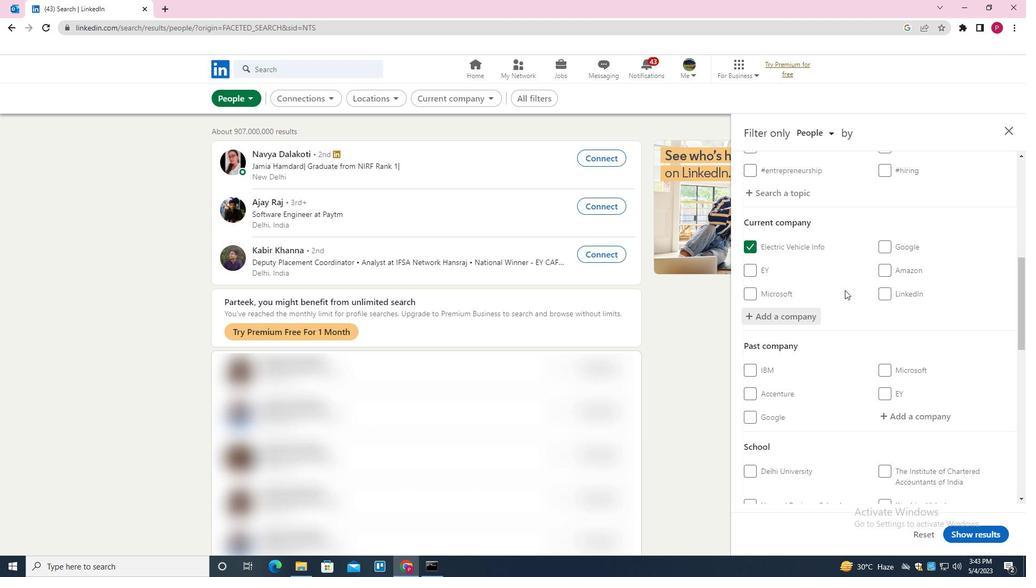 
Action: Mouse scrolled (845, 289) with delta (0, 0)
Screenshot: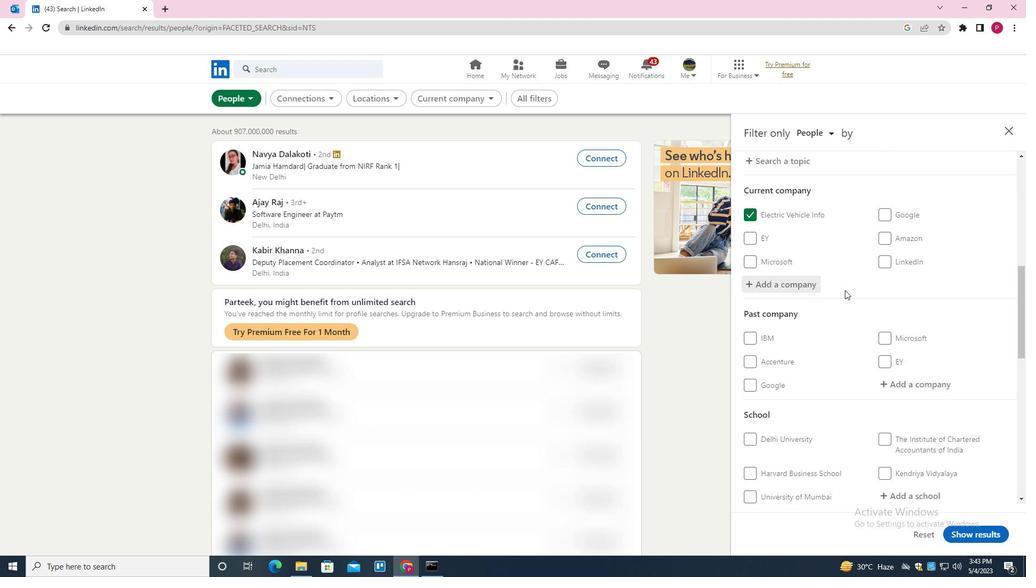 
Action: Mouse moved to (923, 365)
Screenshot: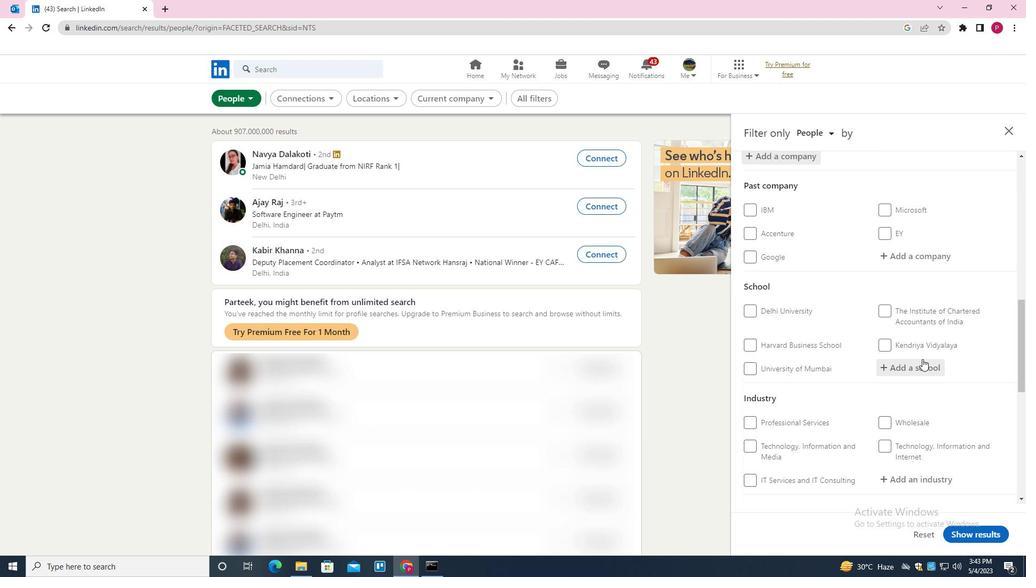 
Action: Mouse pressed left at (923, 365)
Screenshot: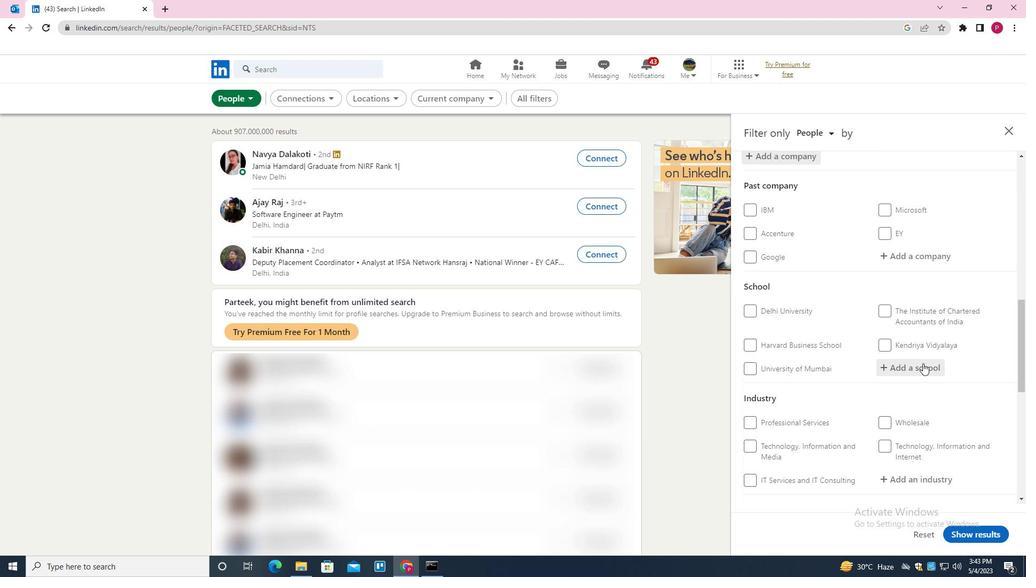 
Action: Mouse scrolled (923, 365) with delta (0, 0)
Screenshot: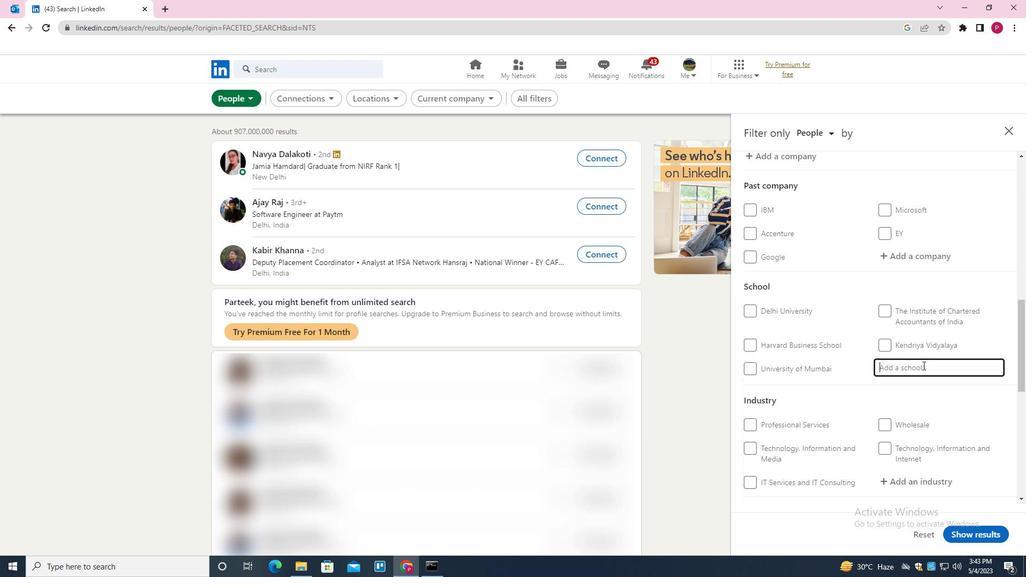 
Action: Mouse scrolled (923, 365) with delta (0, 0)
Screenshot: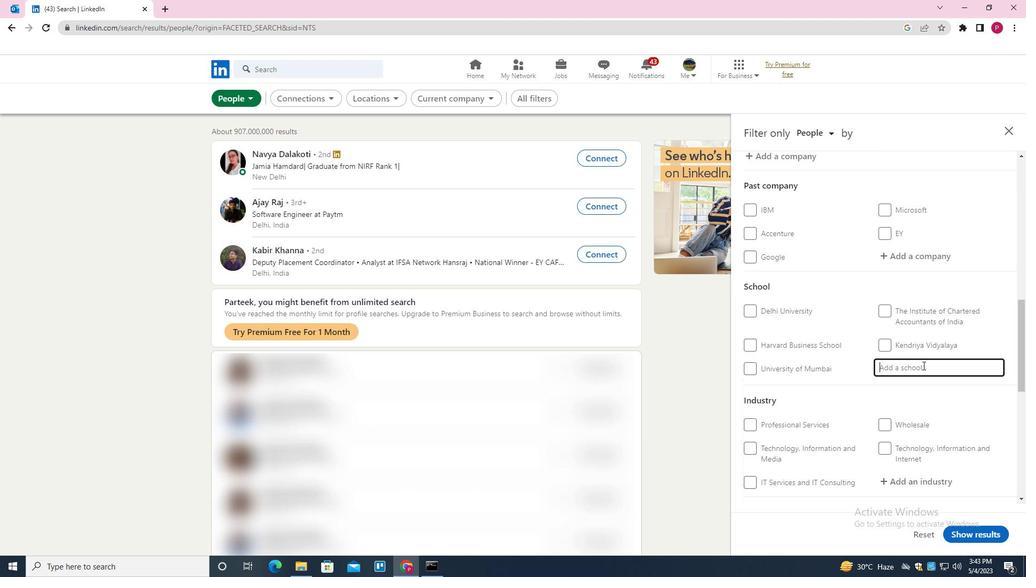 
Action: Mouse moved to (923, 365)
Screenshot: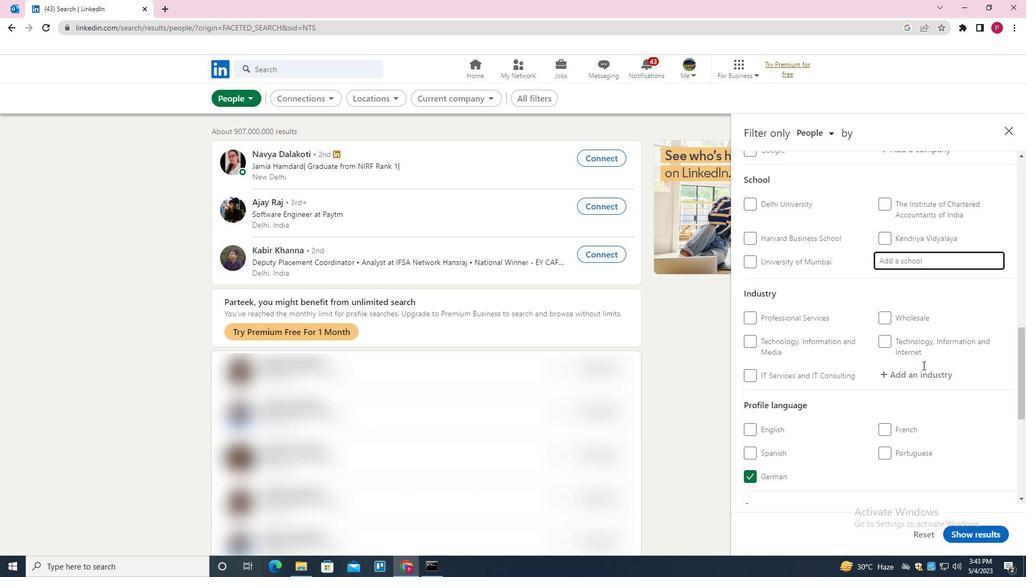 
Action: Key pressed <Key.shift>THE<Key.space><Key.shift>CHARTERED<Key.space><Key.shift>INSTITUTE<Key.space>FOR<Key.space>S<Key.backspace><Key.shift>SECURITIES<Key.space><Key.shift>&<Key.space><Key.shift>INVESTMENT<Key.space><Key.down><Key.enter>
Screenshot: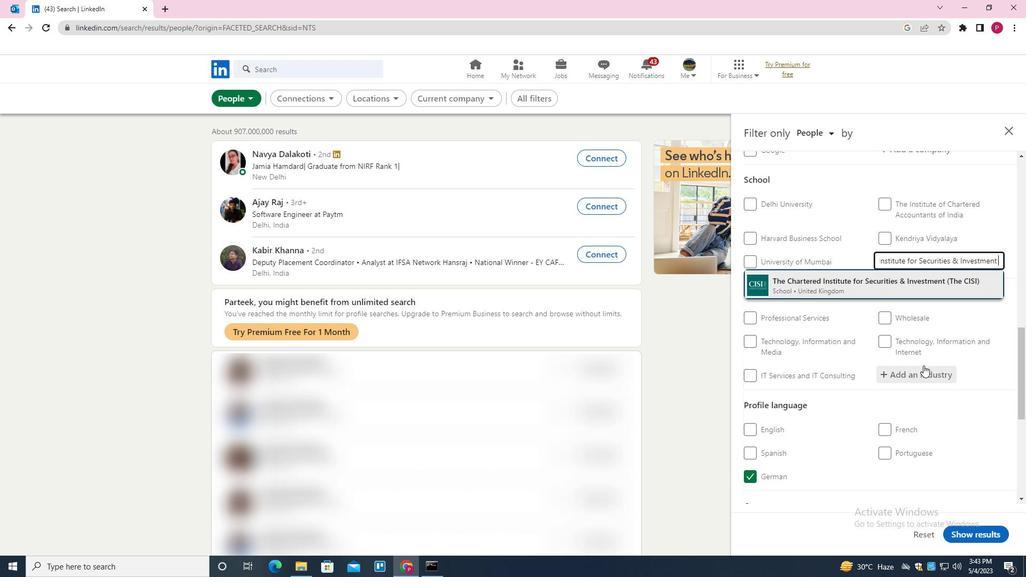 
Action: Mouse moved to (912, 365)
Screenshot: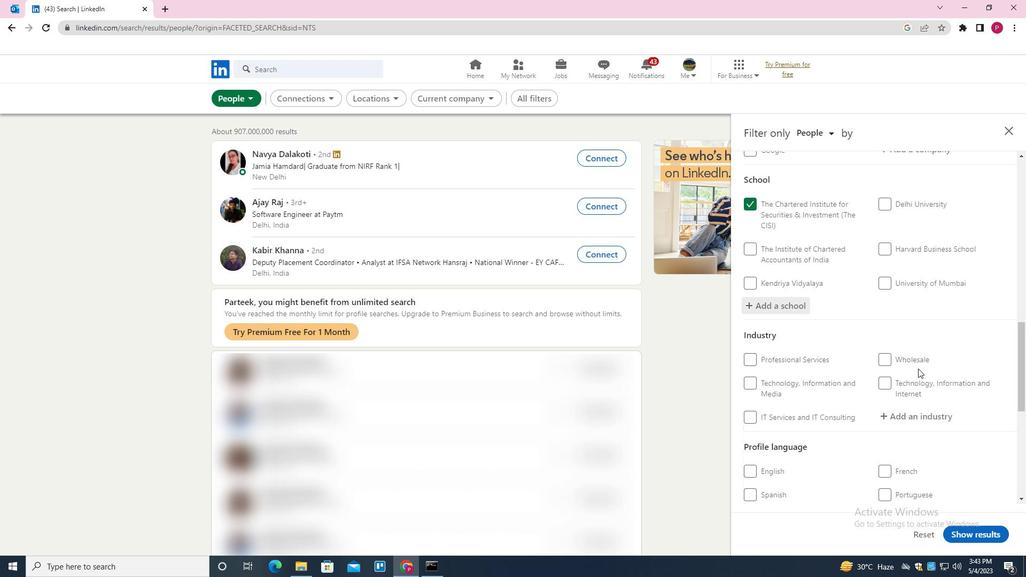 
Action: Mouse scrolled (912, 364) with delta (0, 0)
Screenshot: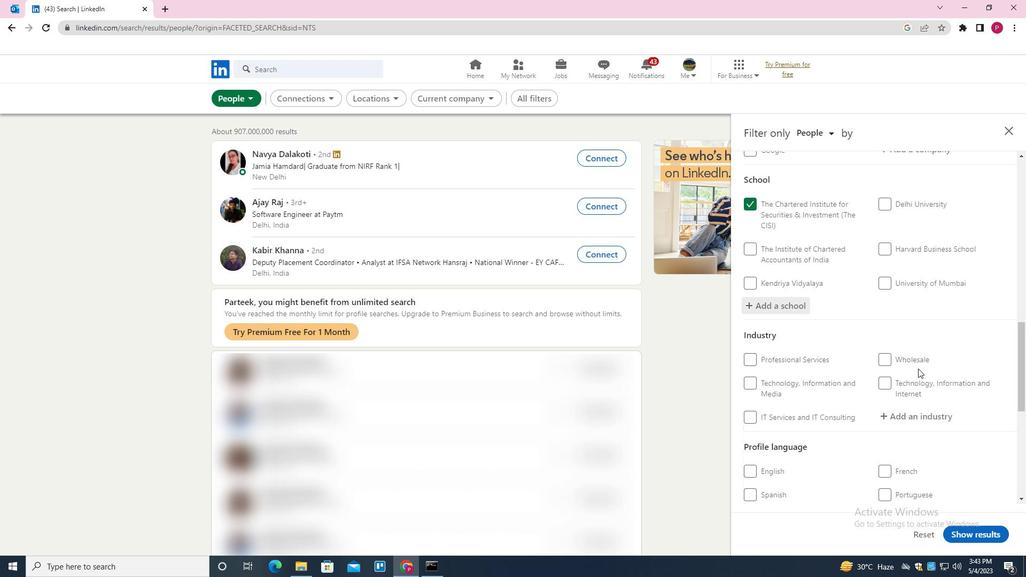 
Action: Mouse moved to (910, 361)
Screenshot: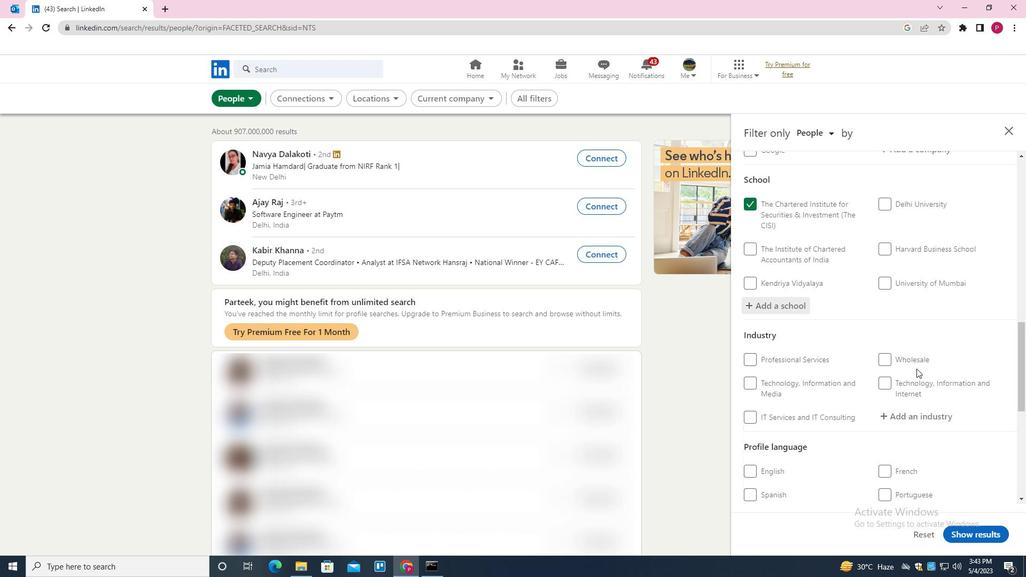 
Action: Mouse scrolled (910, 360) with delta (0, 0)
Screenshot: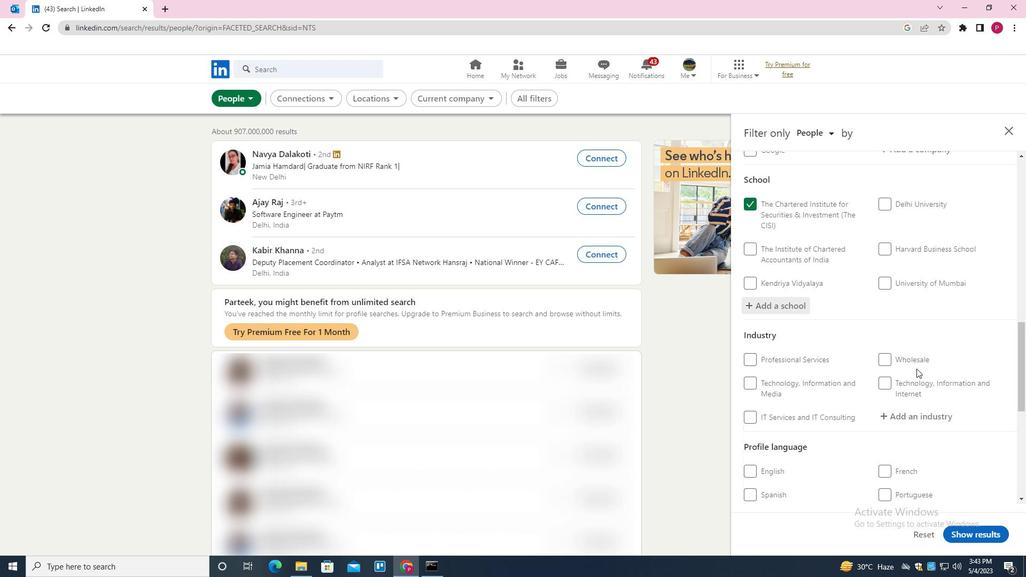 
Action: Mouse moved to (914, 309)
Screenshot: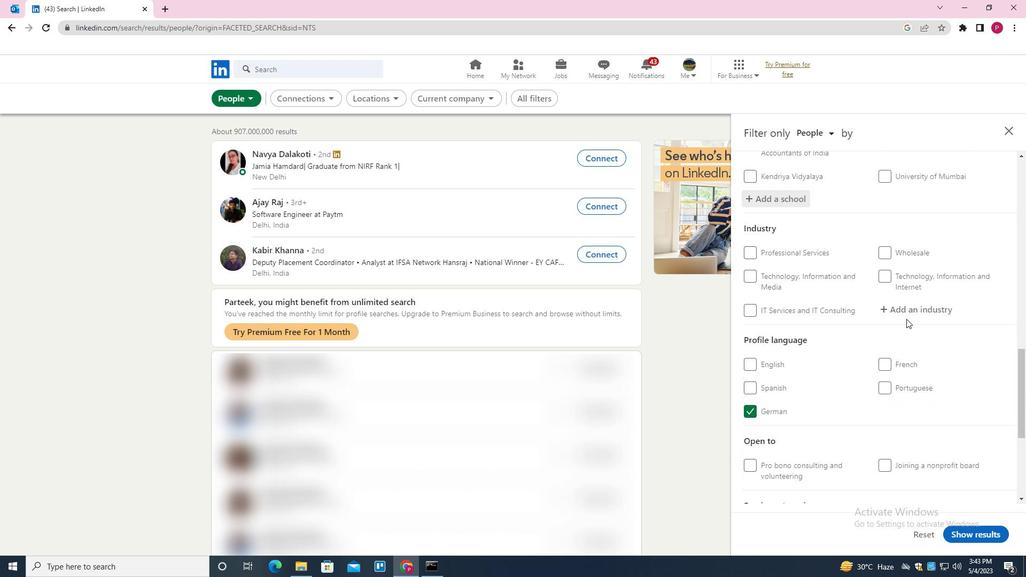 
Action: Mouse pressed left at (914, 309)
Screenshot: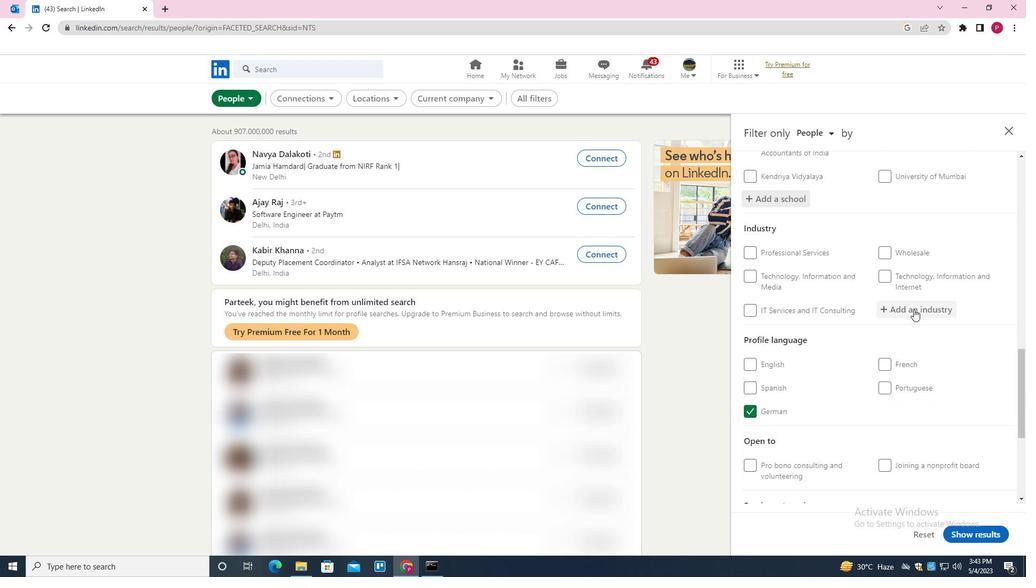 
Action: Key pressed <Key.shift>AVIATION<Key.space><Key.shift>AND<Key.space><Key.shift>AEROSPACE<Key.space><Key.shift><Key.shift><Key.shift><Key.shift><Key.shift><Key.shift>COMPONENT<Key.space><Key.shift>MANUFACTURING<Key.down><Key.enter>
Screenshot: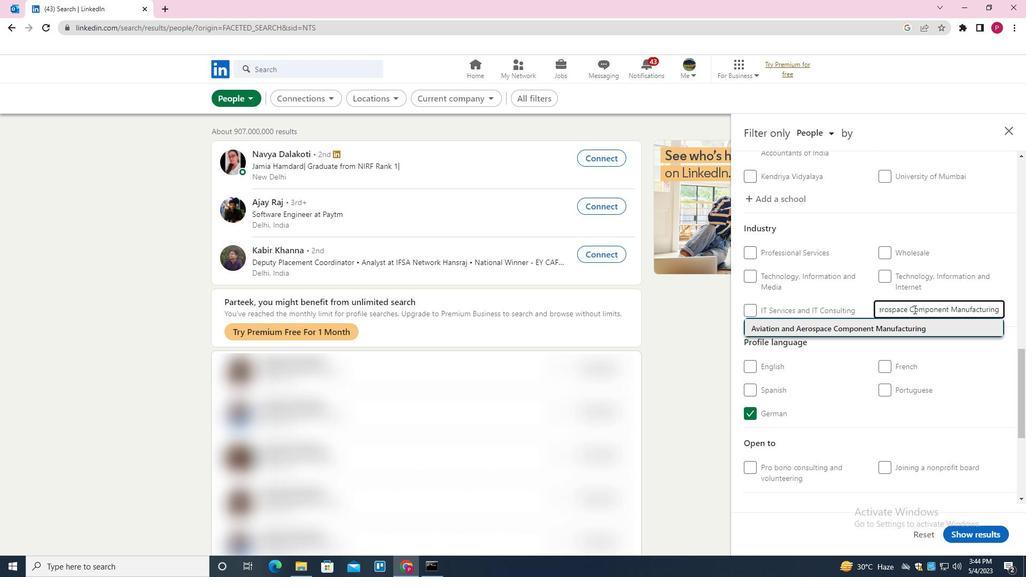 
Action: Mouse moved to (875, 335)
Screenshot: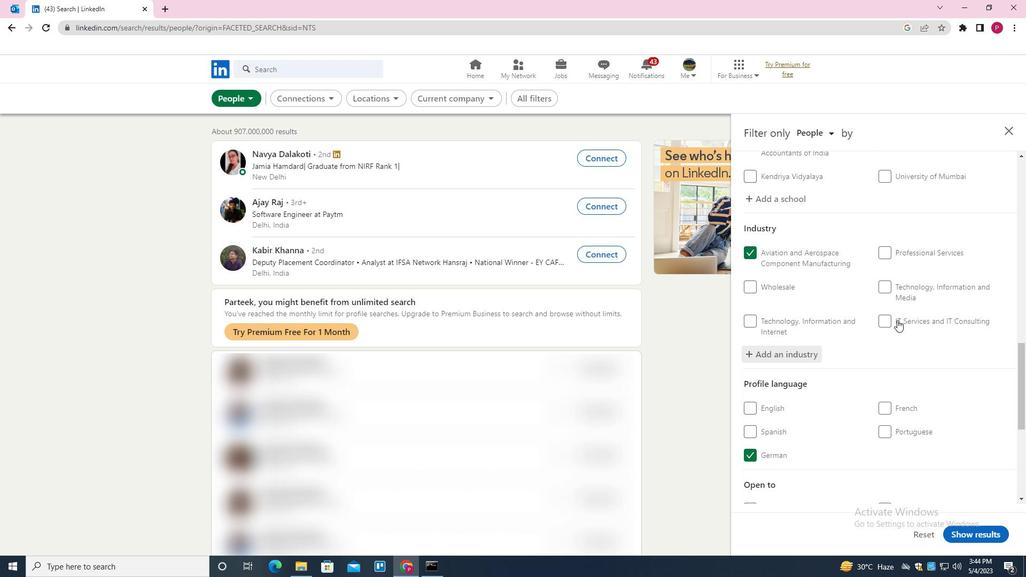 
Action: Mouse scrolled (875, 335) with delta (0, 0)
Screenshot: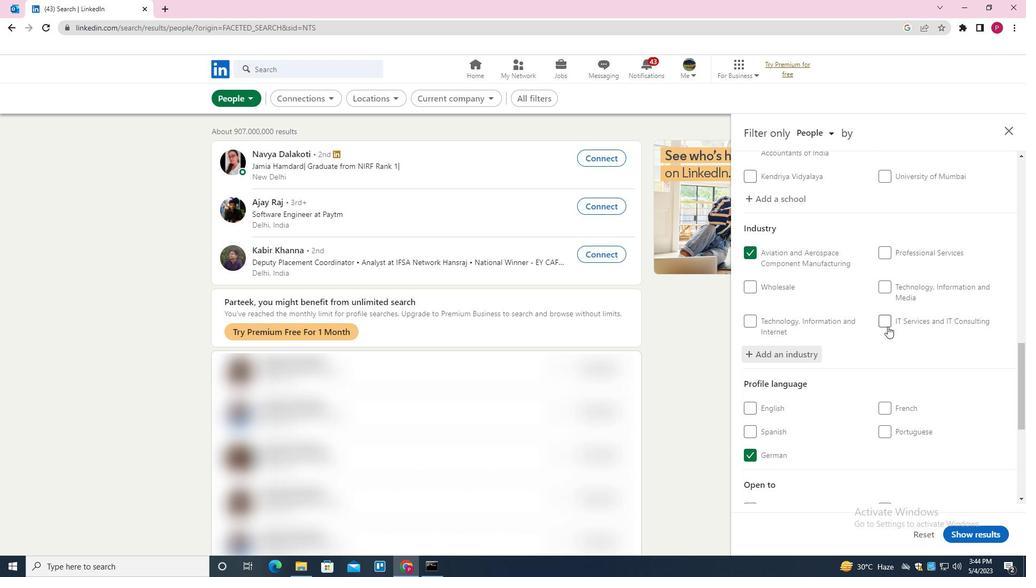 
Action: Mouse scrolled (875, 335) with delta (0, 0)
Screenshot: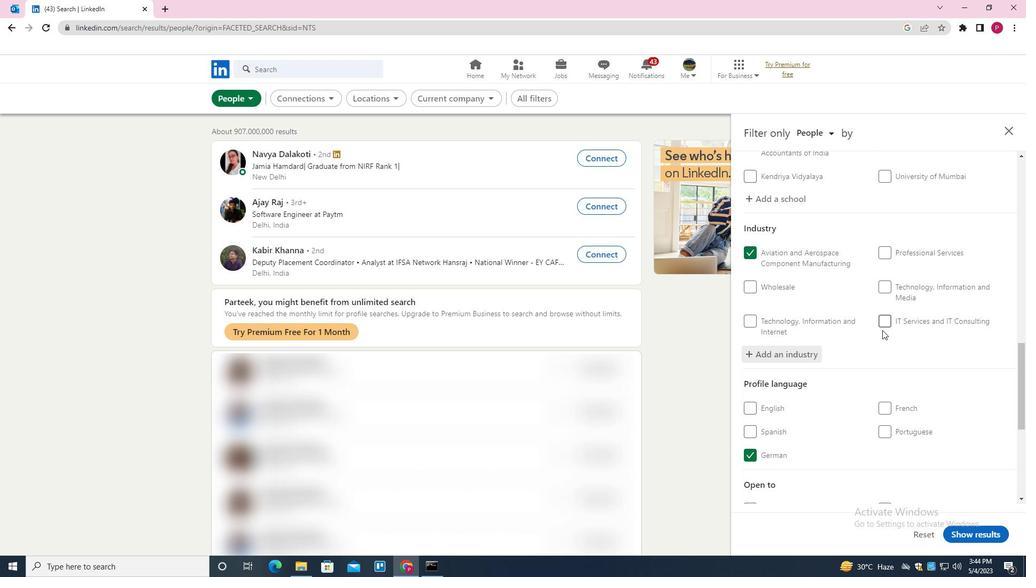
Action: Mouse scrolled (875, 335) with delta (0, 0)
Screenshot: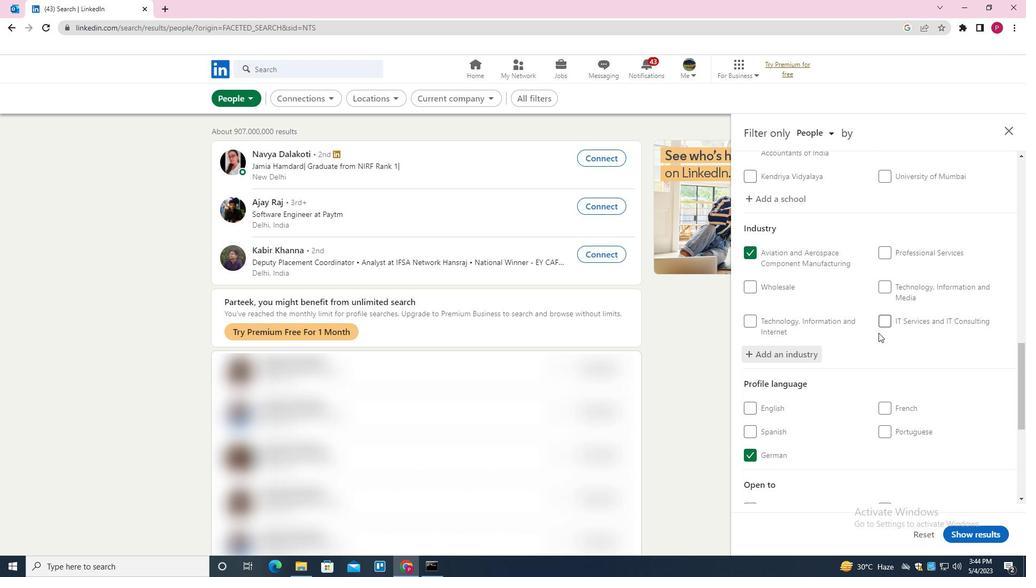 
Action: Mouse scrolled (875, 335) with delta (0, 0)
Screenshot: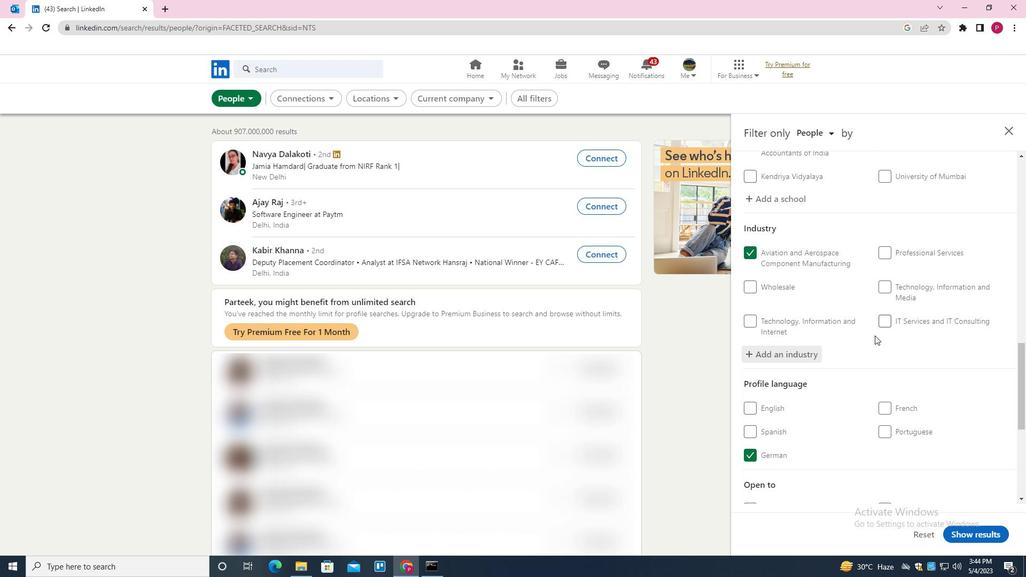
Action: Mouse moved to (909, 404)
Screenshot: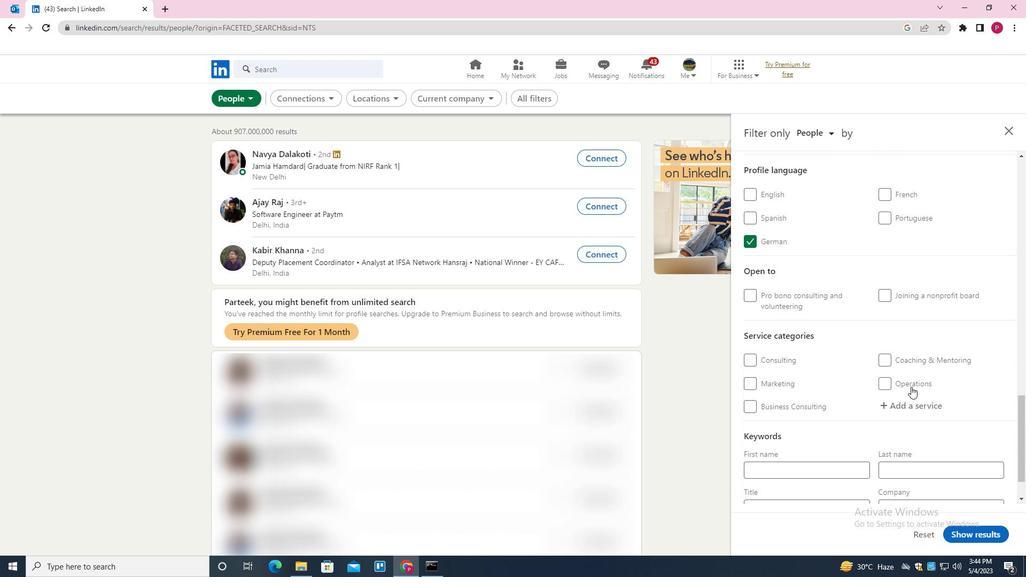 
Action: Mouse pressed left at (909, 404)
Screenshot: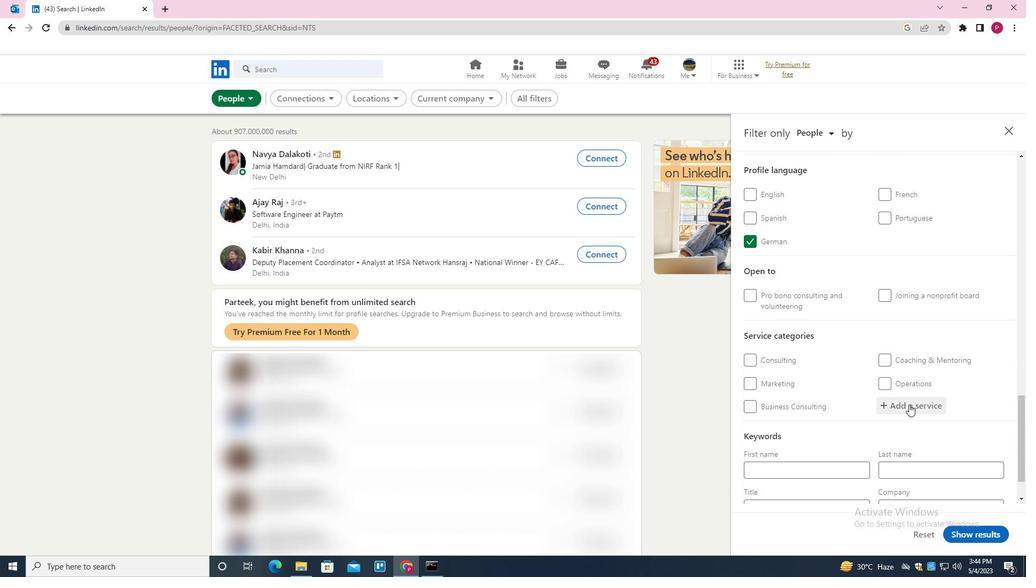 
Action: Key pressed <Key.shift>PRINT<Key.space><Key.shift>DESIGN<Key.down><Key.enter>
Screenshot: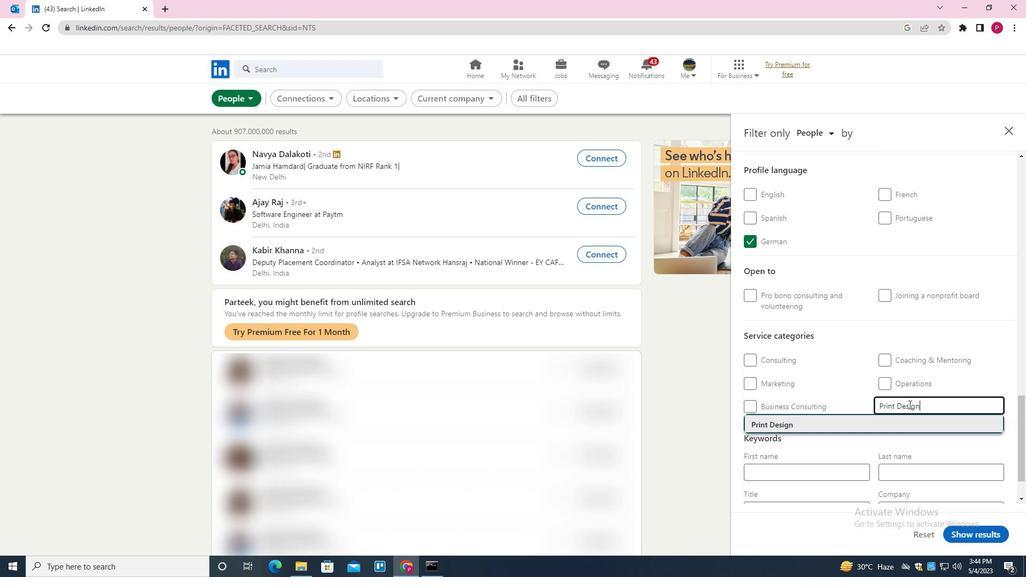 
Action: Mouse moved to (905, 400)
Screenshot: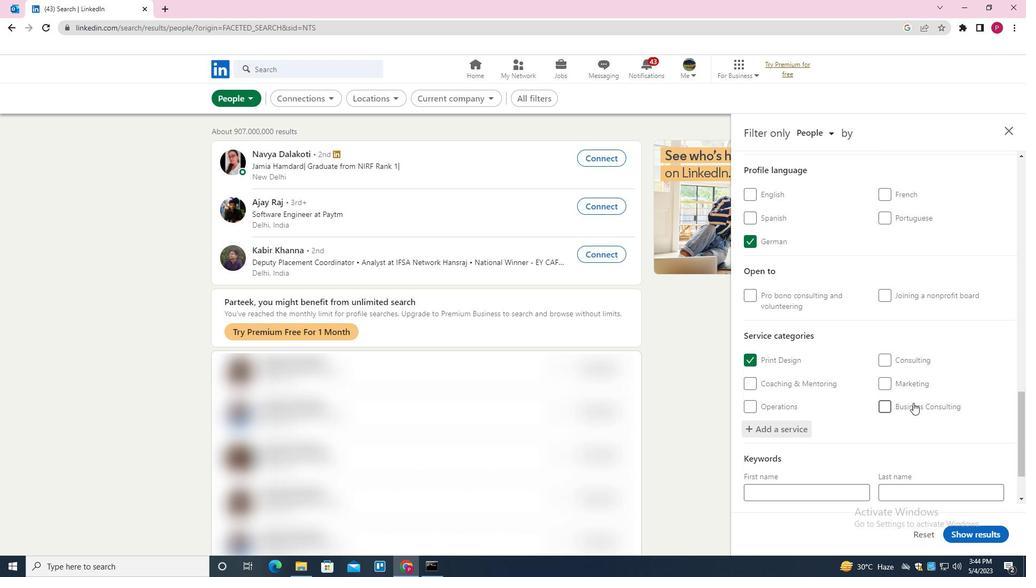 
Action: Mouse scrolled (905, 400) with delta (0, 0)
Screenshot: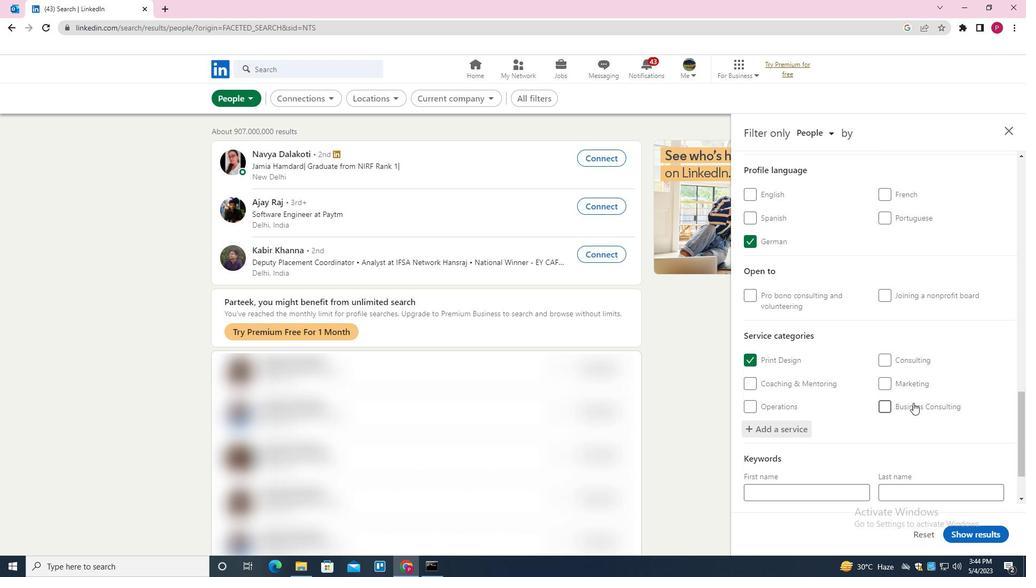 
Action: Mouse moved to (899, 400)
Screenshot: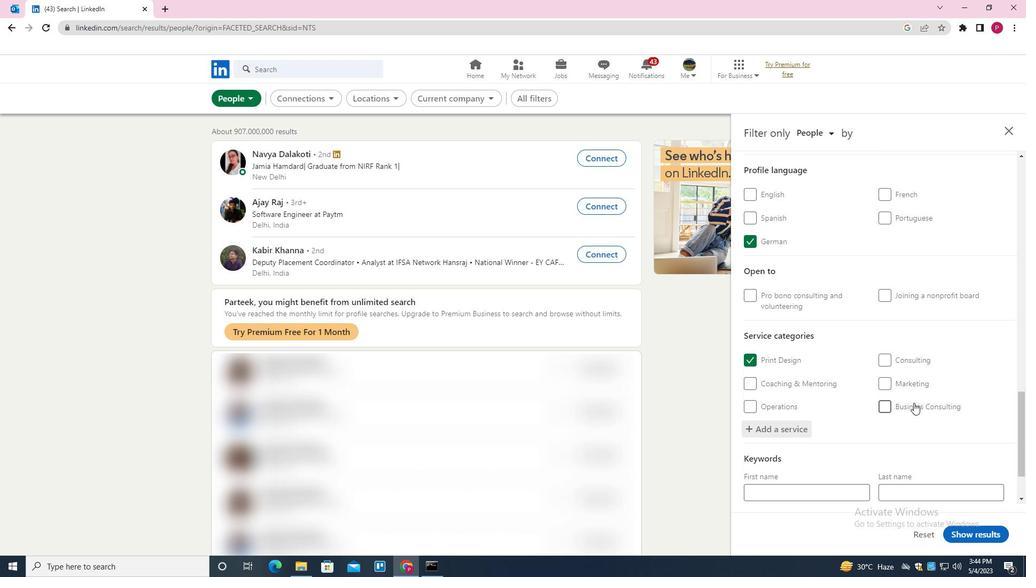 
Action: Mouse scrolled (899, 400) with delta (0, 0)
Screenshot: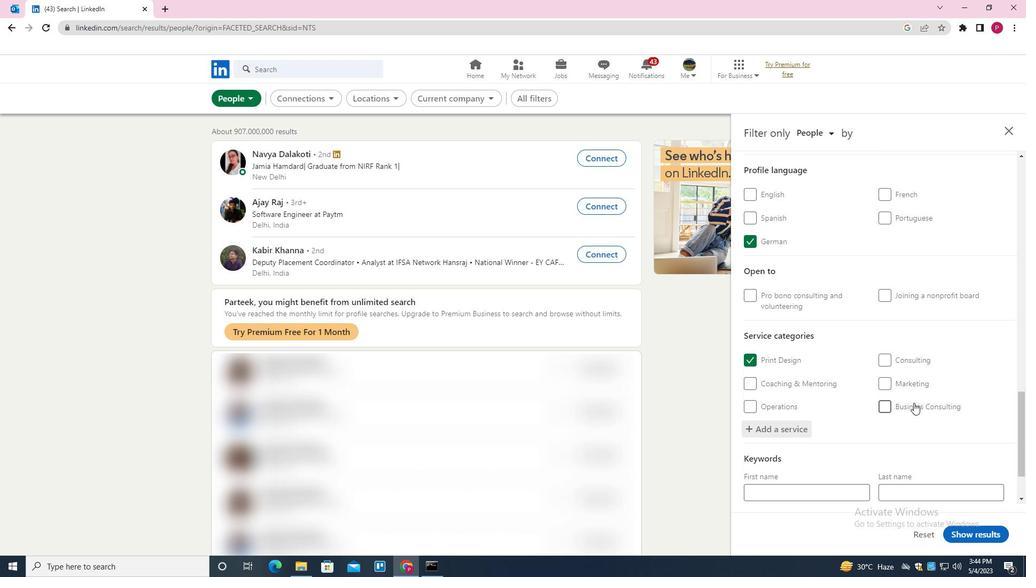 
Action: Mouse moved to (894, 402)
Screenshot: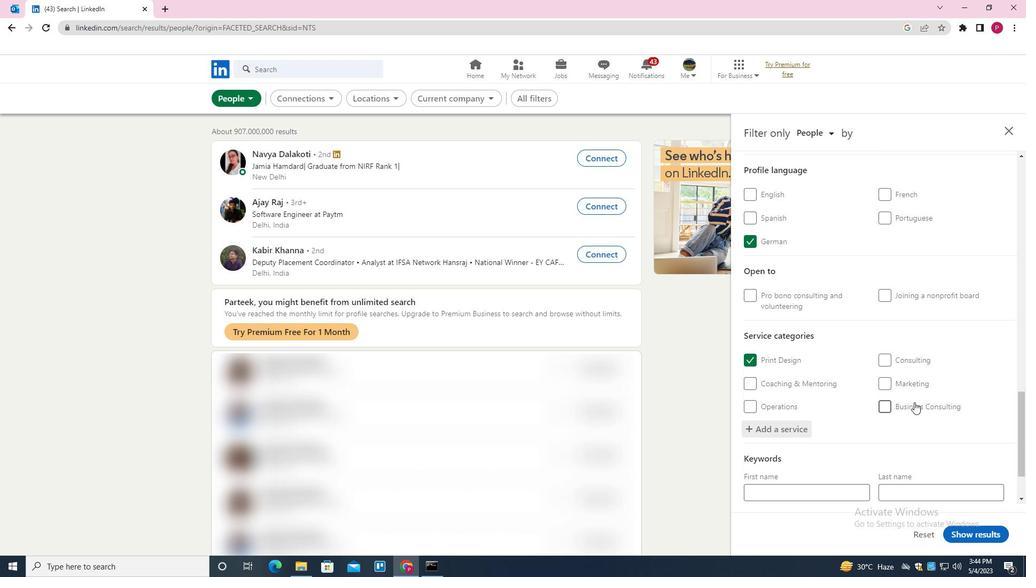 
Action: Mouse scrolled (894, 402) with delta (0, 0)
Screenshot: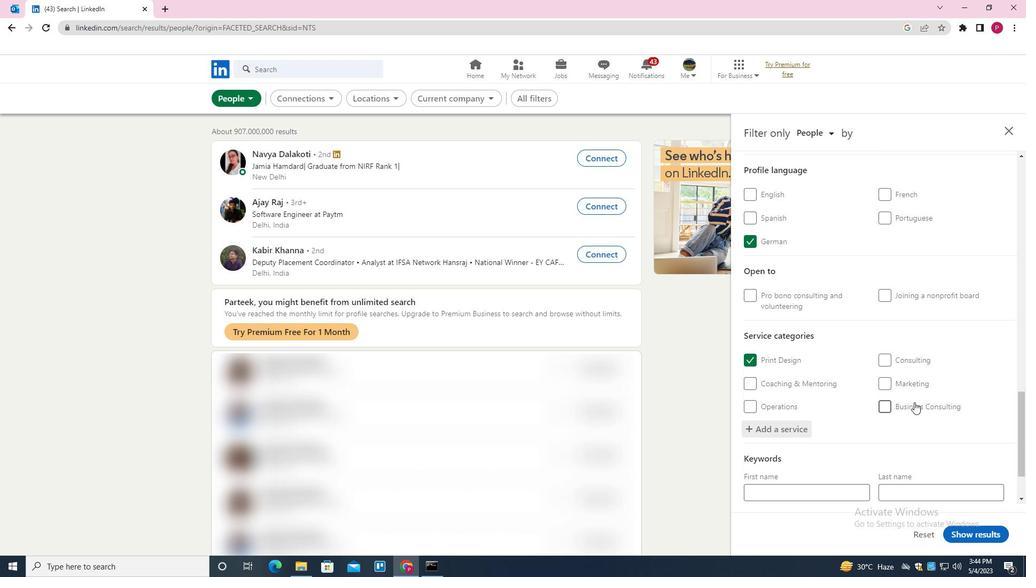 
Action: Mouse moved to (892, 403)
Screenshot: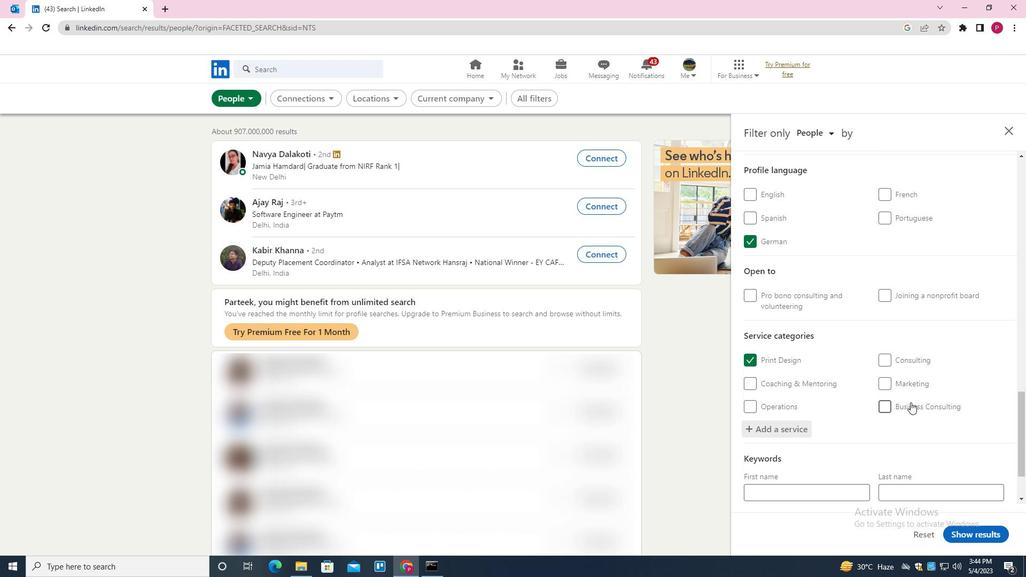 
Action: Mouse scrolled (892, 403) with delta (0, 0)
Screenshot: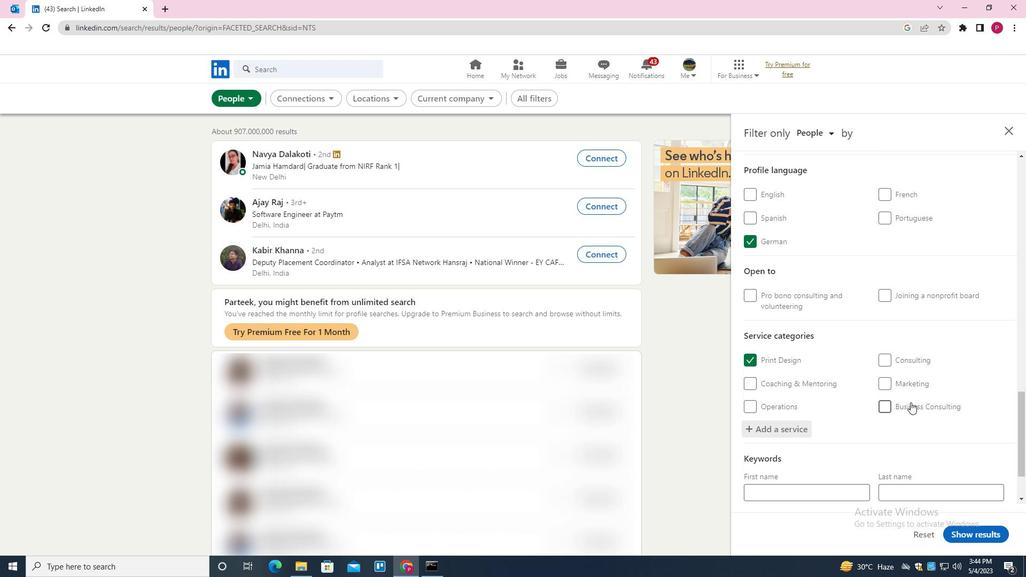 
Action: Mouse moved to (892, 404)
Screenshot: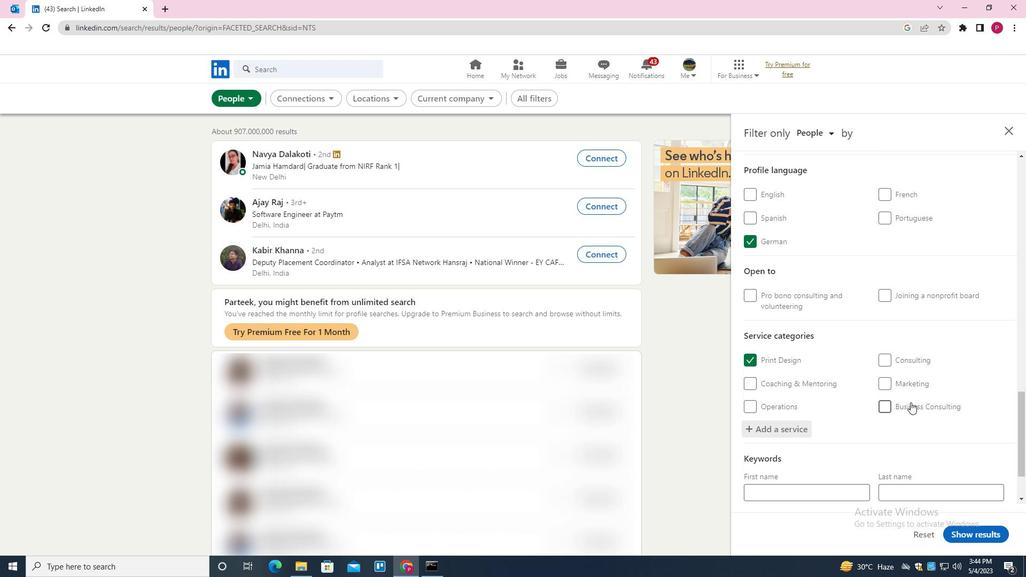 
Action: Mouse scrolled (892, 403) with delta (0, 0)
Screenshot: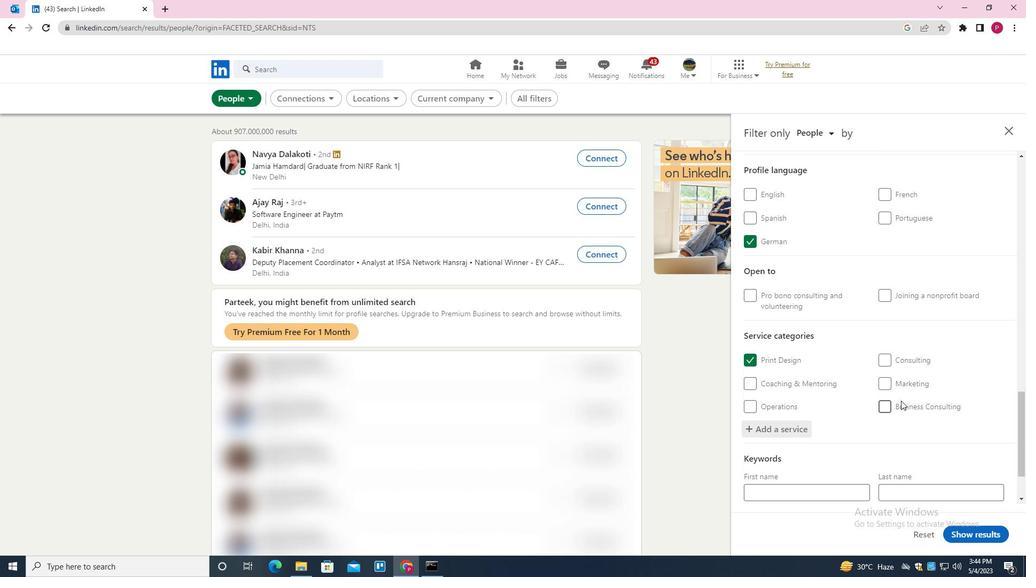 
Action: Mouse moved to (892, 404)
Screenshot: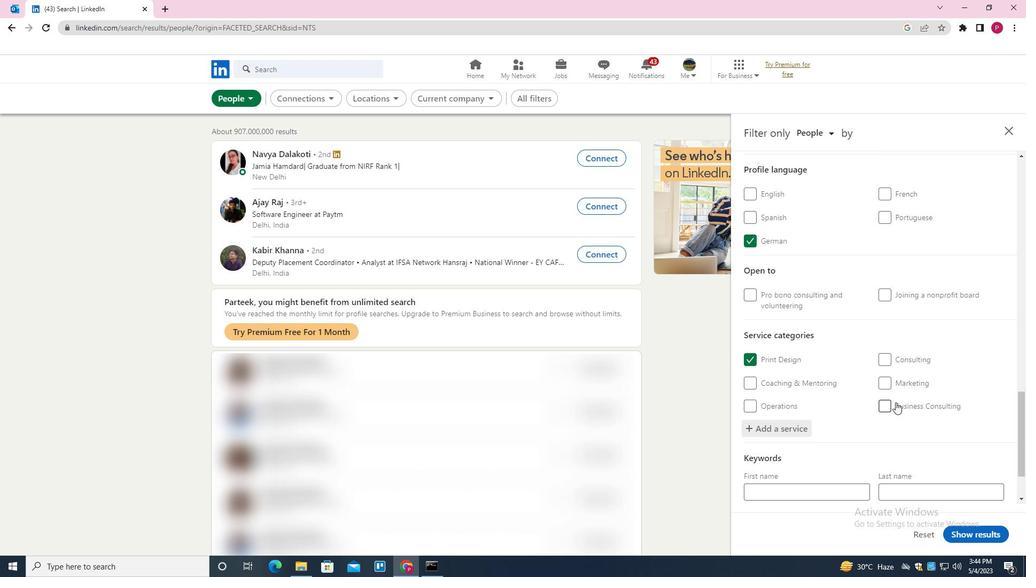 
Action: Mouse scrolled (892, 404) with delta (0, 0)
Screenshot: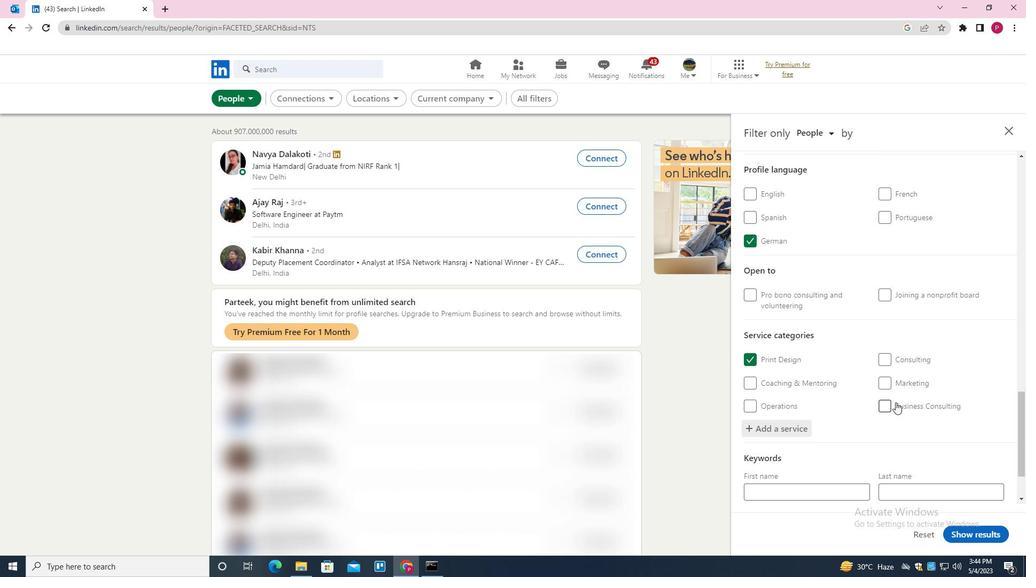 
Action: Mouse moved to (836, 453)
Screenshot: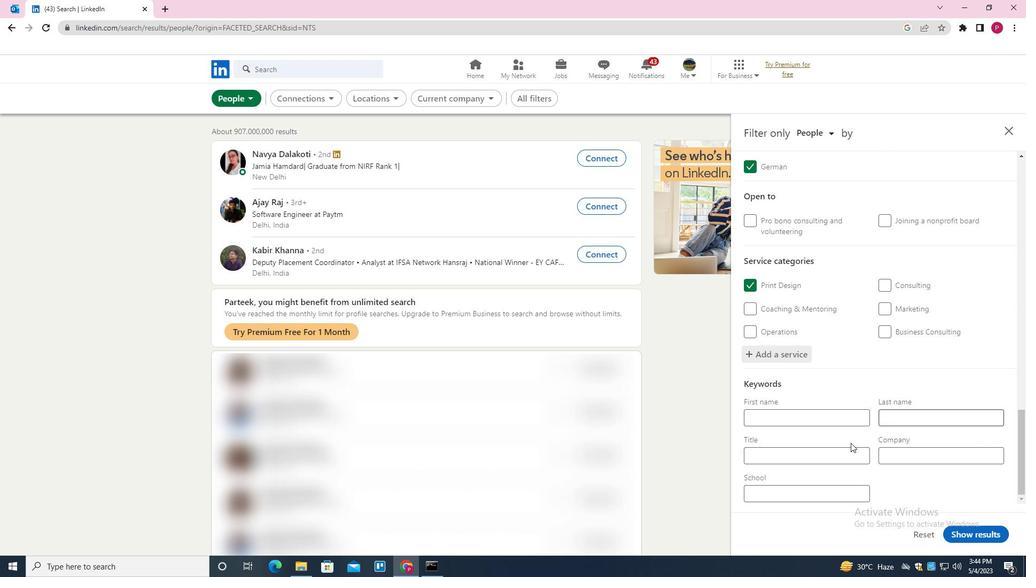 
Action: Mouse pressed left at (836, 453)
Screenshot: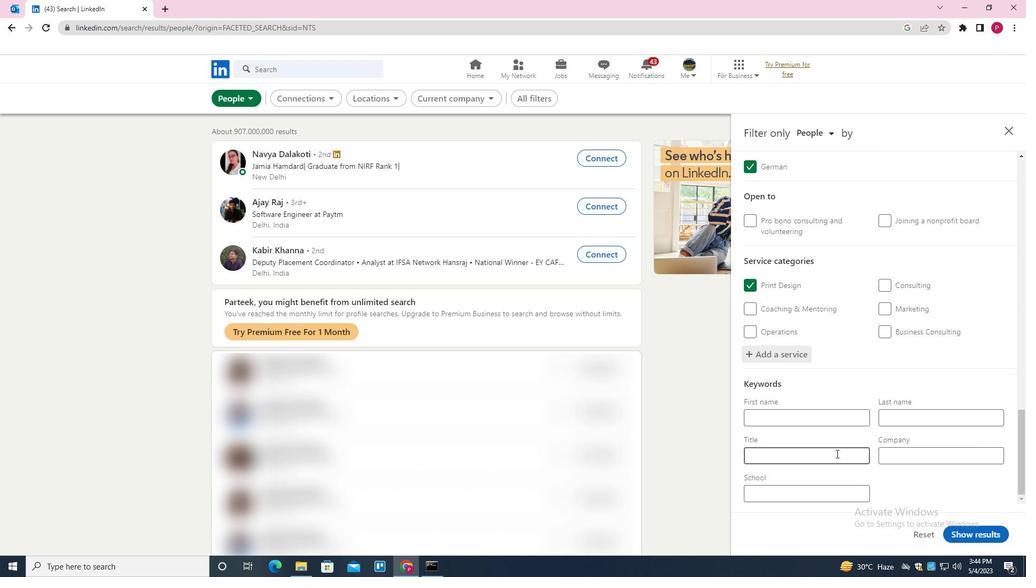 
Action: Mouse moved to (836, 454)
Screenshot: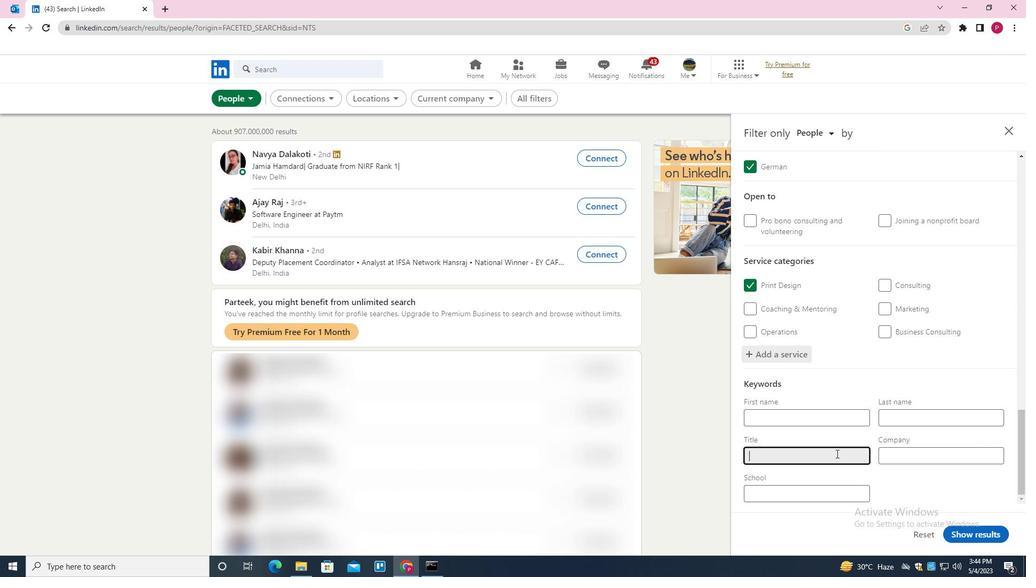 
Action: Key pressed <Key.shift><Key.shift><Key.shift><Key.shift><Key.shift><Key.shift><Key.shift><Key.shift><Key.shift><Key.shift><Key.shift><Key.shift>FUNERAL<Key.space><Key.shift>ATTENDANT
Screenshot: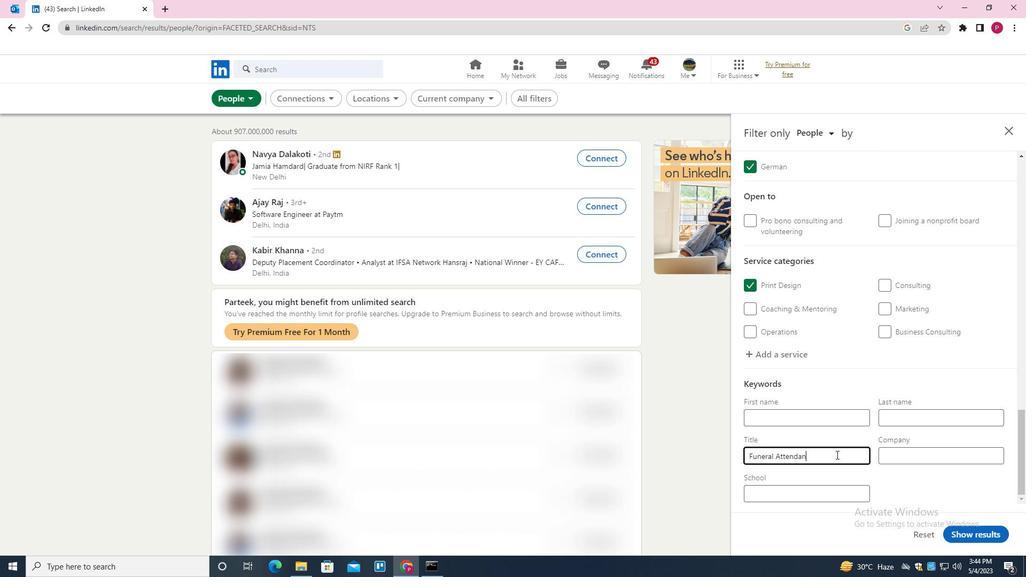 
Action: Mouse moved to (964, 533)
Screenshot: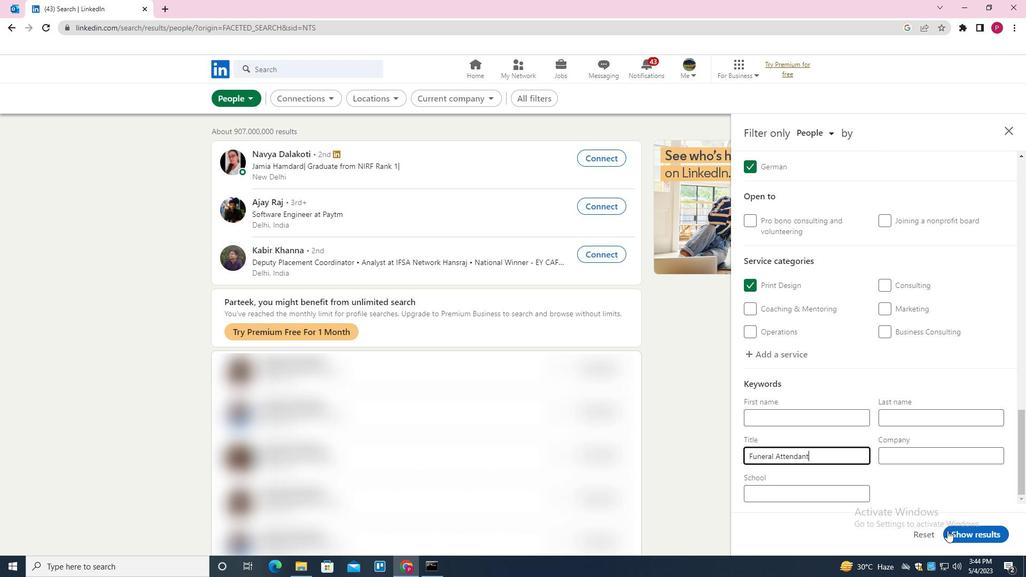 
Action: Mouse pressed left at (964, 533)
Screenshot: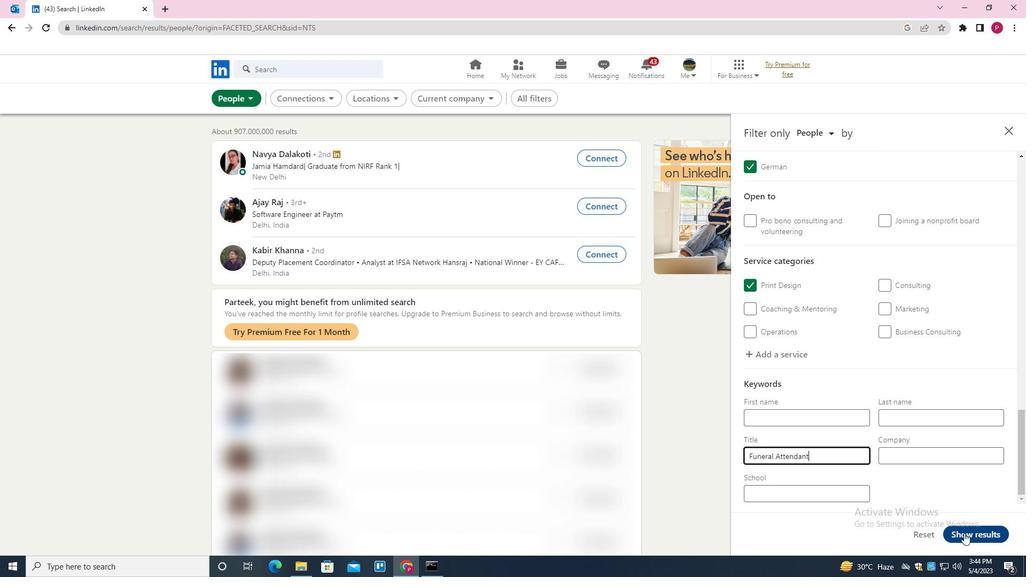 
Action: Mouse moved to (515, 231)
Screenshot: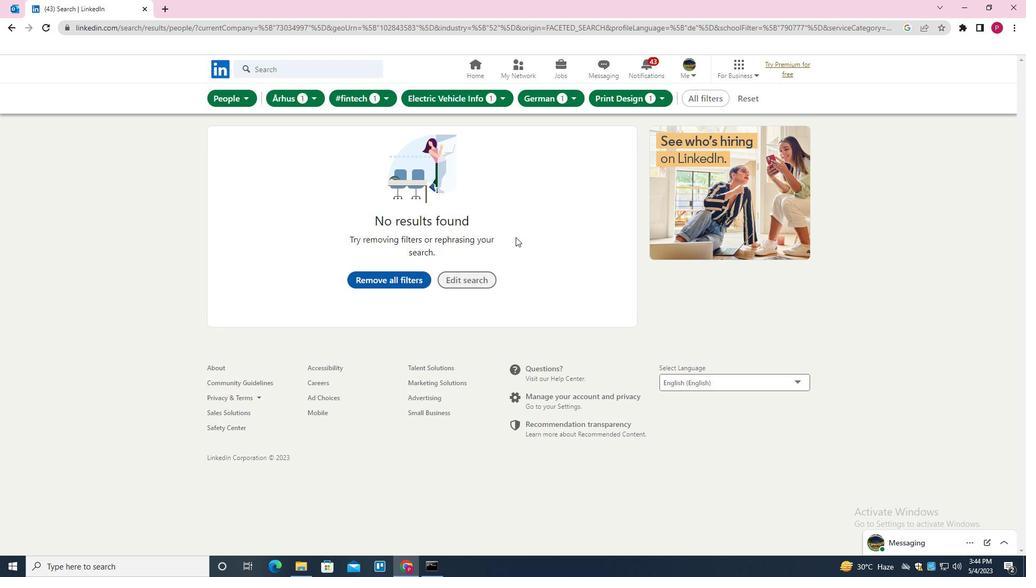 
